 Task: Arrange a 45-minute real estate consultation.
Action: Mouse moved to (85, 108)
Screenshot: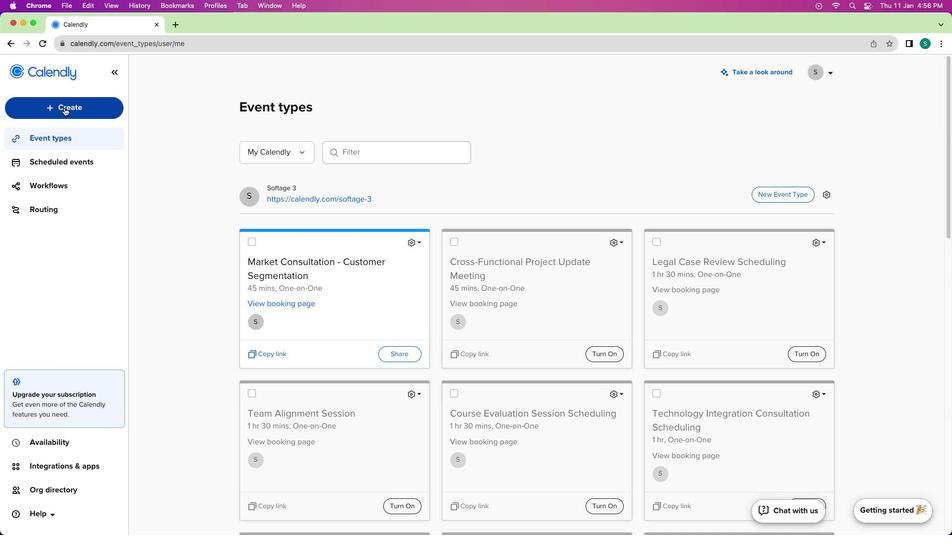 
Action: Mouse pressed left at (85, 108)
Screenshot: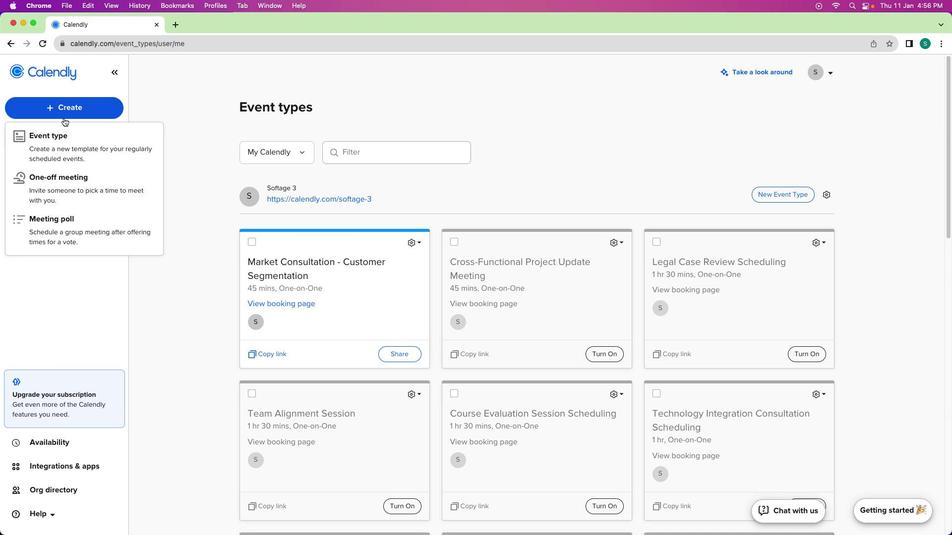 
Action: Mouse moved to (64, 108)
Screenshot: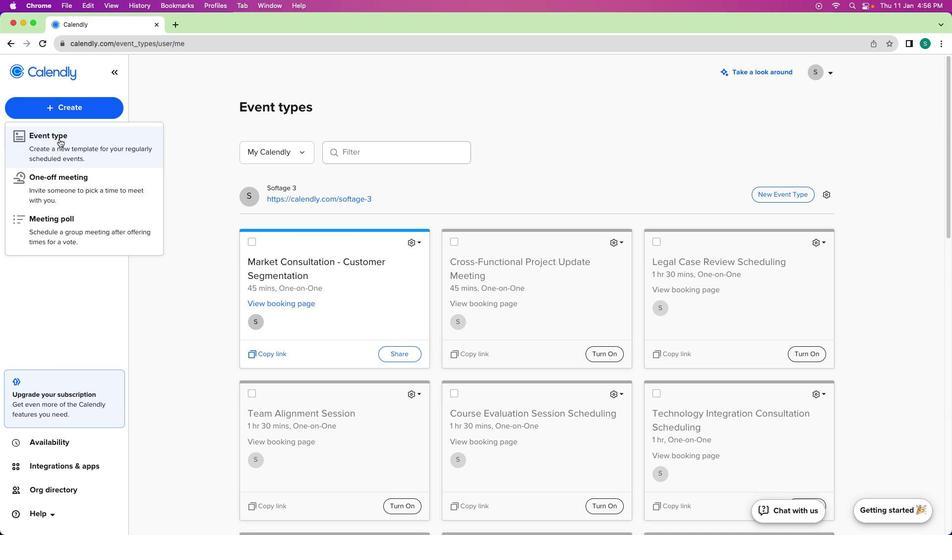 
Action: Mouse pressed left at (64, 108)
Screenshot: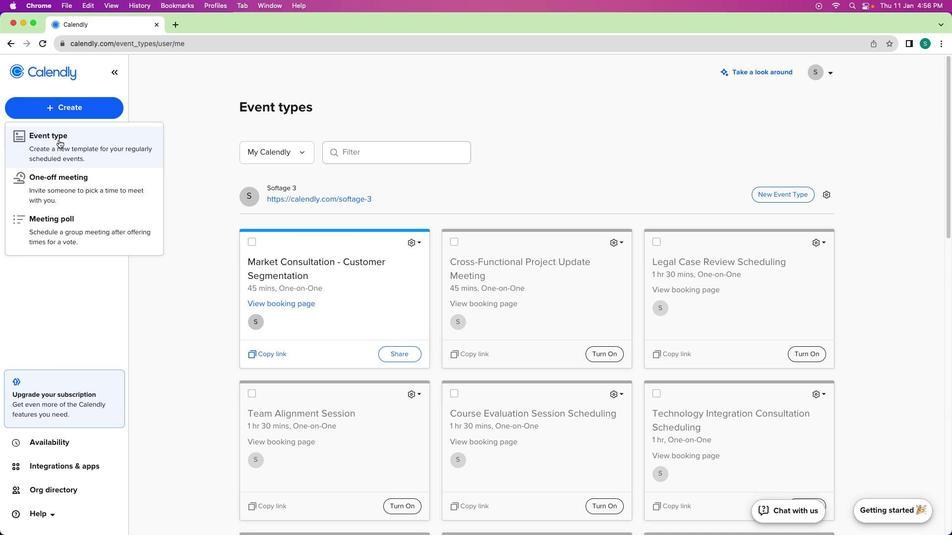 
Action: Mouse moved to (59, 140)
Screenshot: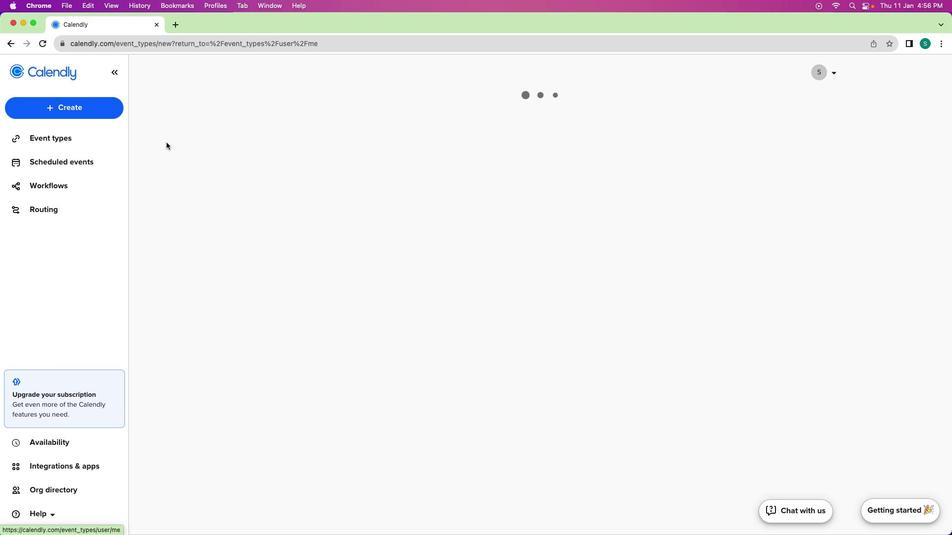 
Action: Mouse pressed left at (59, 140)
Screenshot: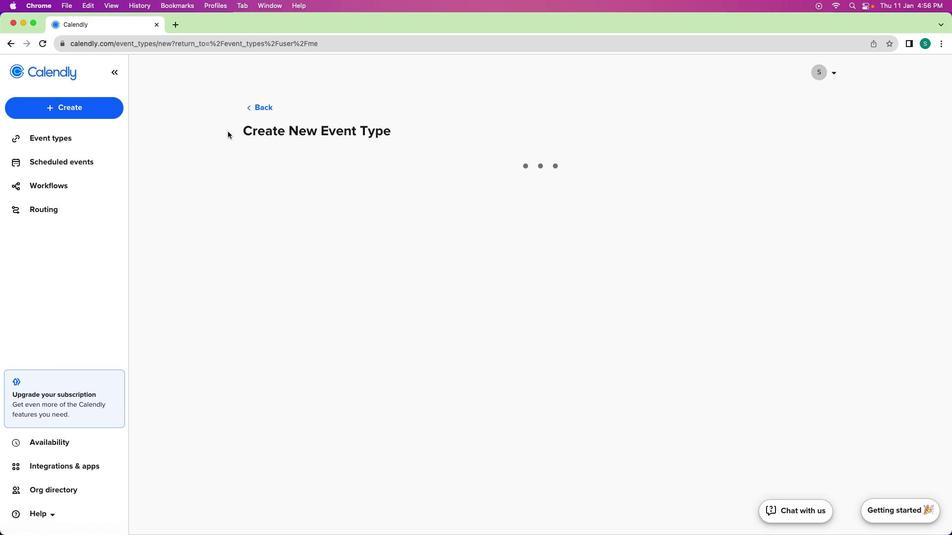 
Action: Mouse moved to (373, 208)
Screenshot: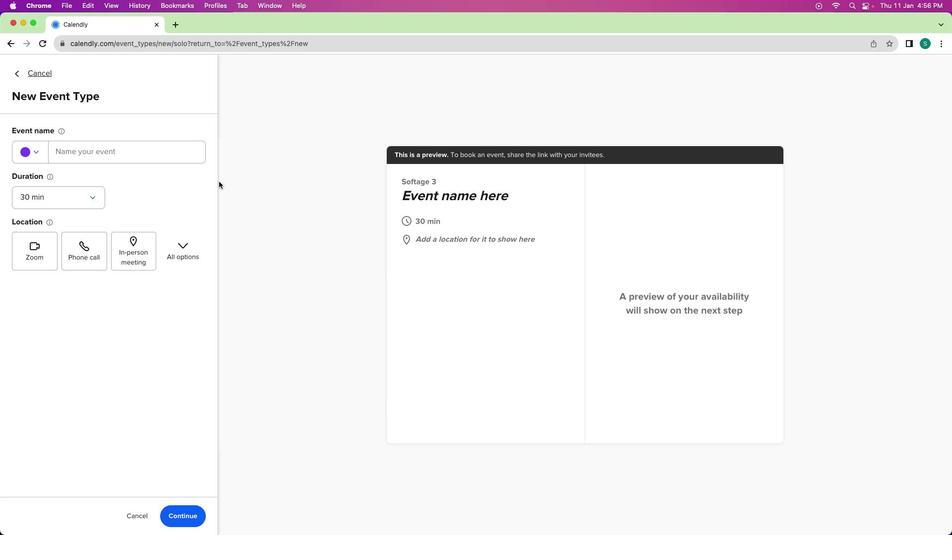 
Action: Mouse pressed left at (373, 208)
Screenshot: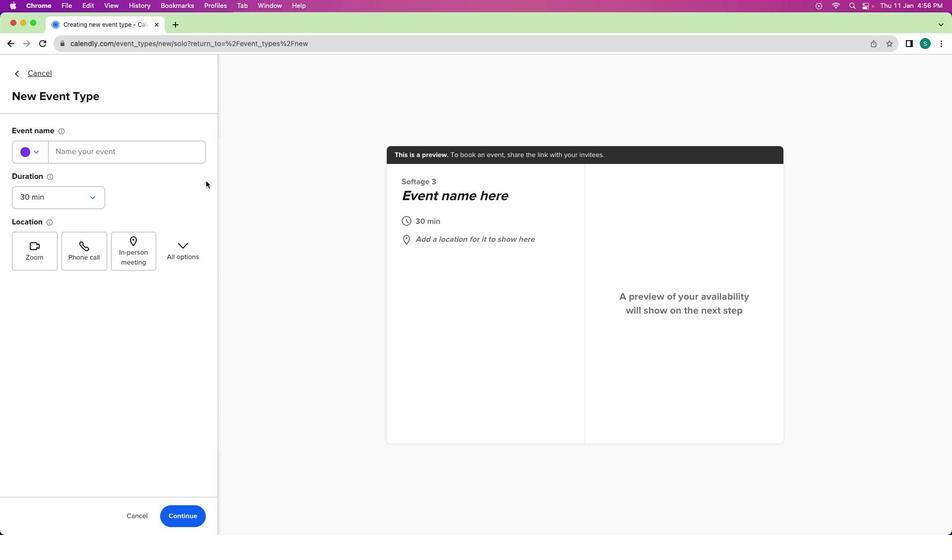 
Action: Mouse moved to (106, 152)
Screenshot: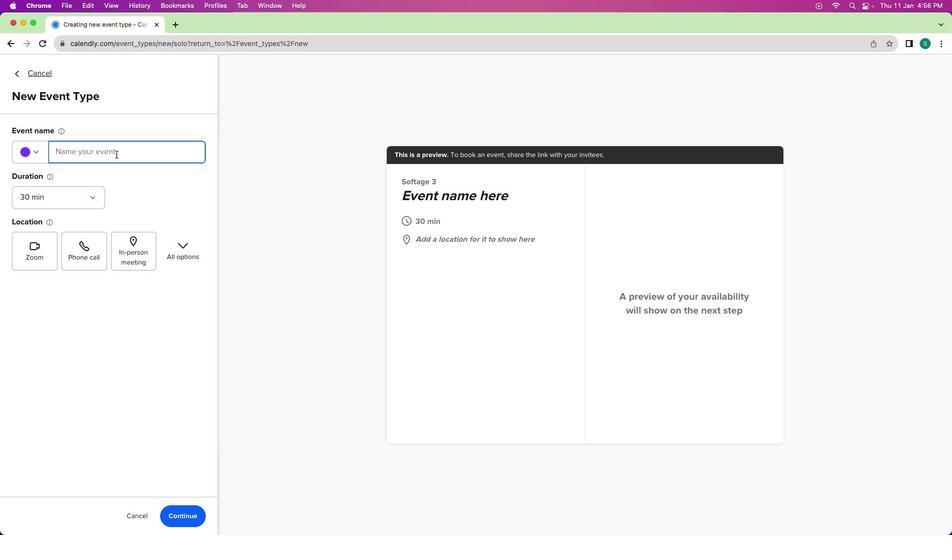 
Action: Mouse pressed left at (106, 152)
Screenshot: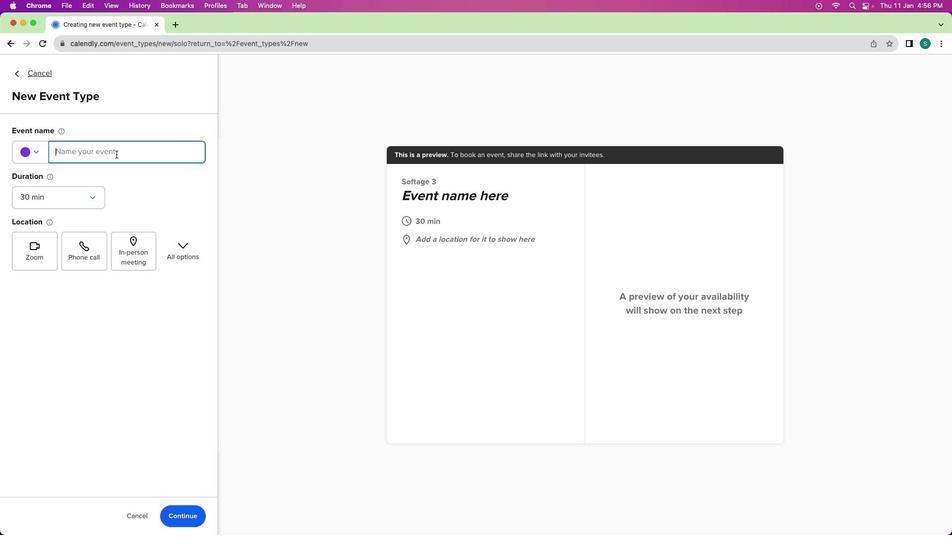 
Action: Mouse moved to (116, 154)
Screenshot: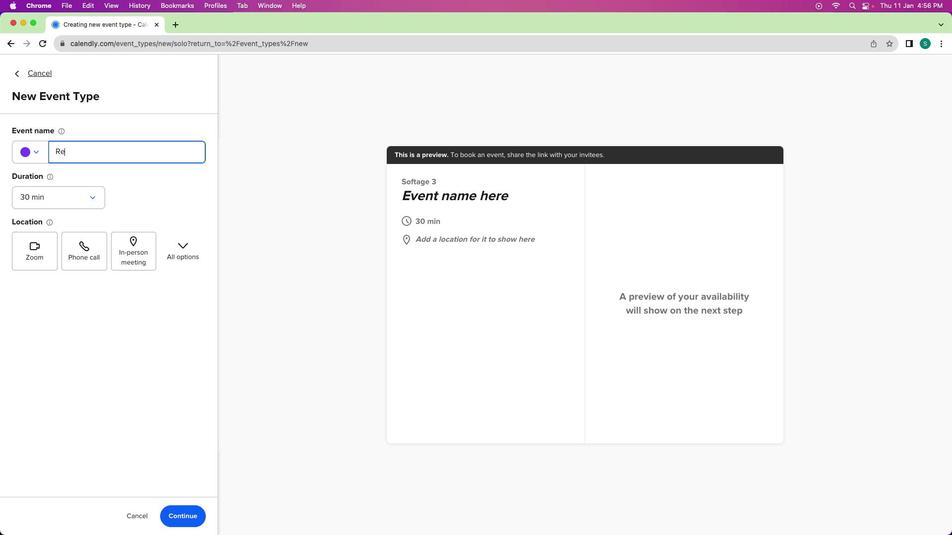 
Action: Key pressed Key.shift'R''e''a''l'Key.spaceKey.shift'E''s''t''a''t''e'Key.spaceKey.shift'C''o''n''s''u''l''a'Key.backspace't''a''t''i''o''n'Key.spaceKey.shift'S''c''h''e''d''u''l''i''n''g'
Screenshot: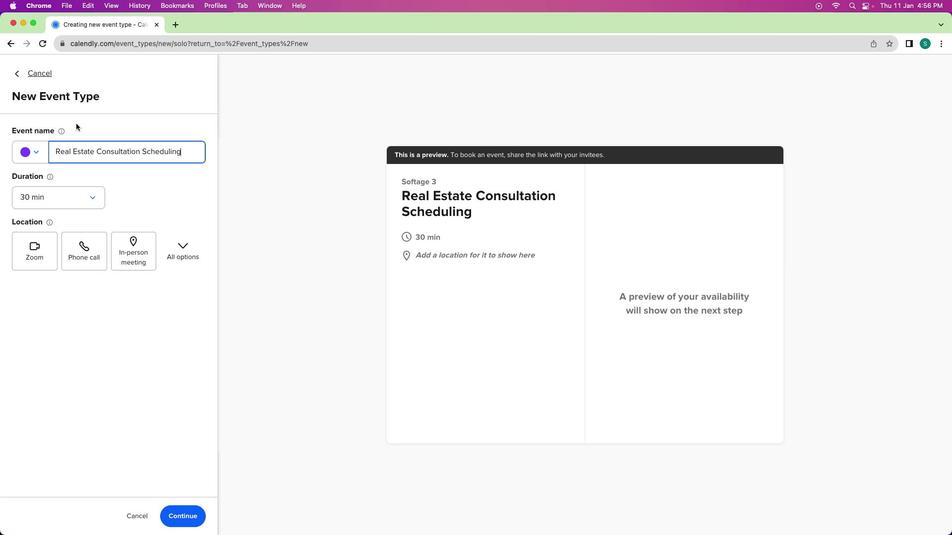 
Action: Mouse moved to (32, 154)
Screenshot: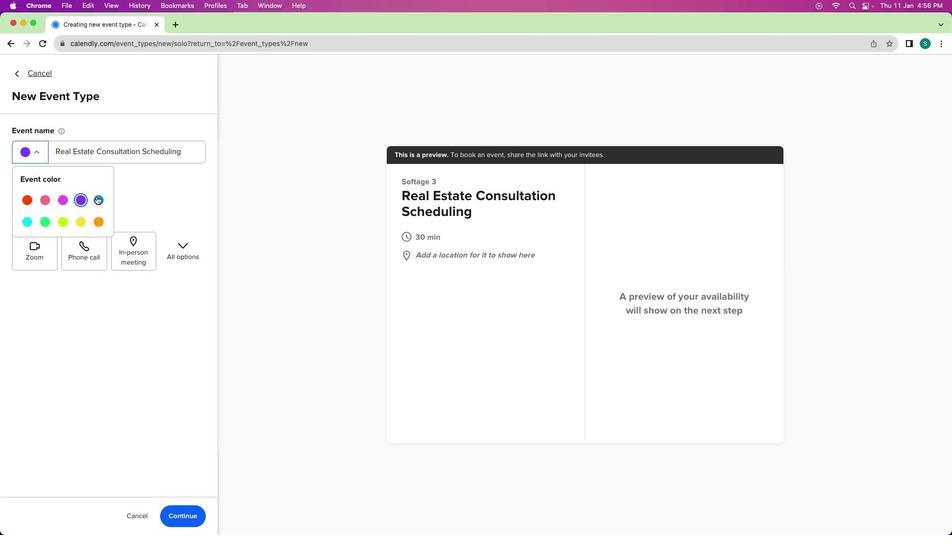 
Action: Mouse pressed left at (32, 154)
Screenshot: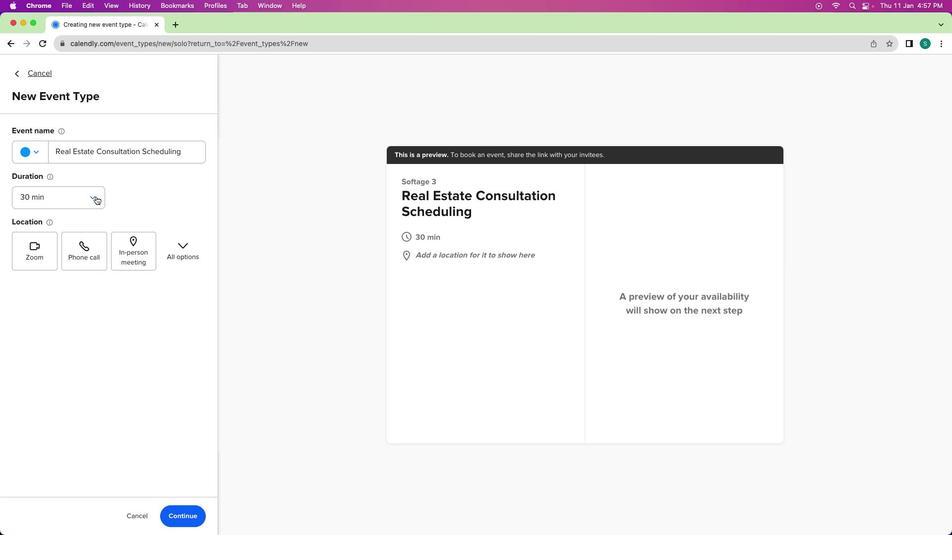
Action: Mouse moved to (96, 196)
Screenshot: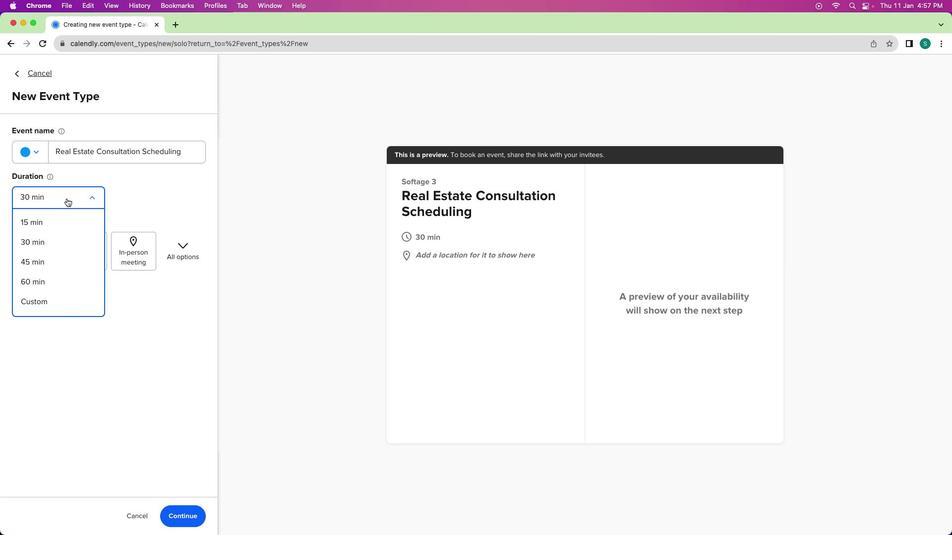 
Action: Mouse pressed left at (96, 196)
Screenshot: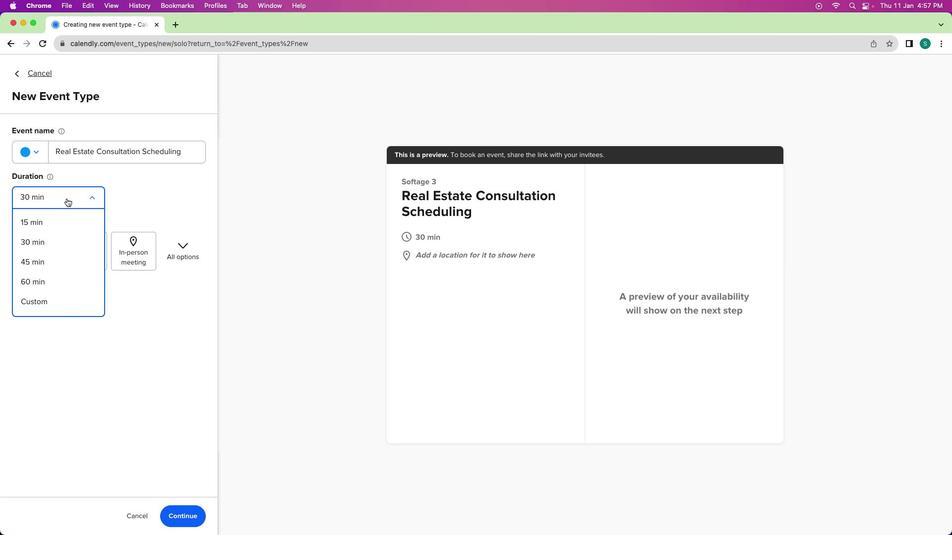 
Action: Mouse moved to (71, 197)
Screenshot: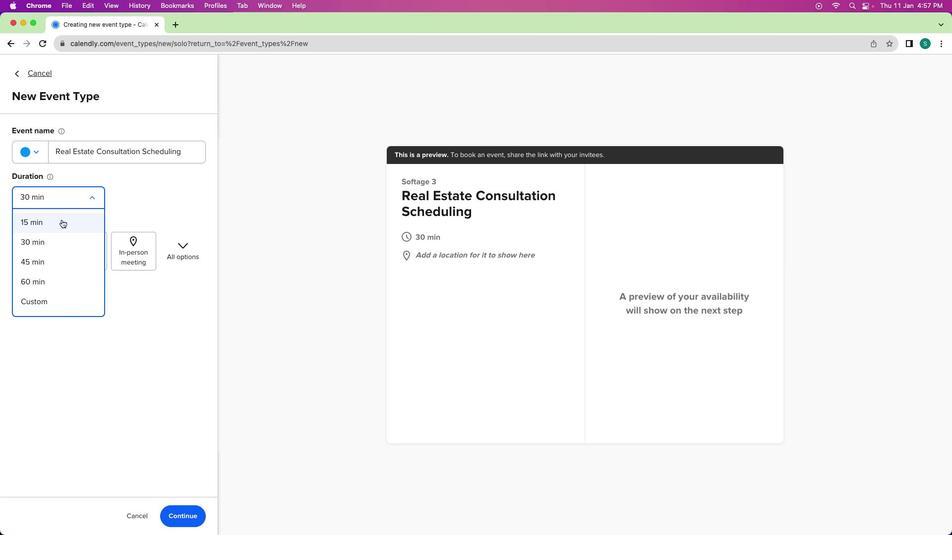
Action: Mouse pressed left at (71, 197)
Screenshot: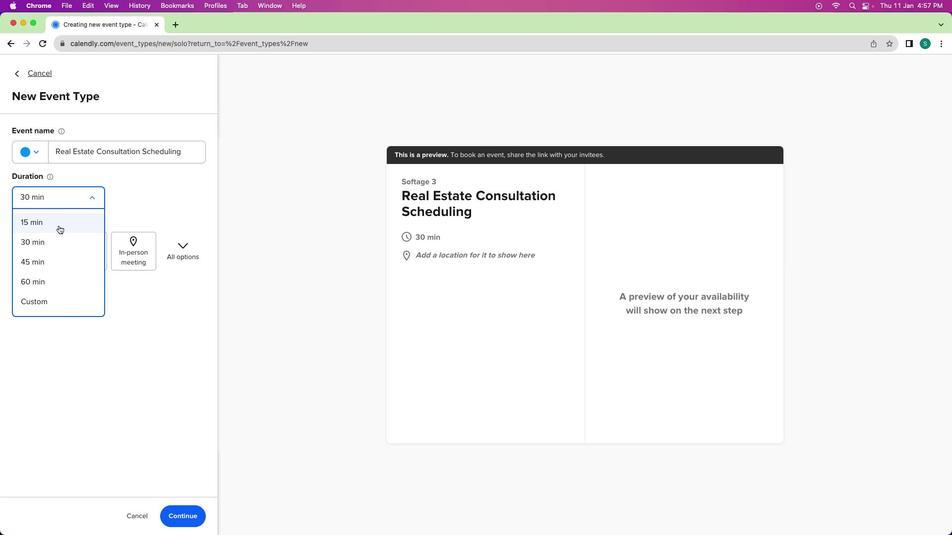 
Action: Mouse moved to (49, 263)
Screenshot: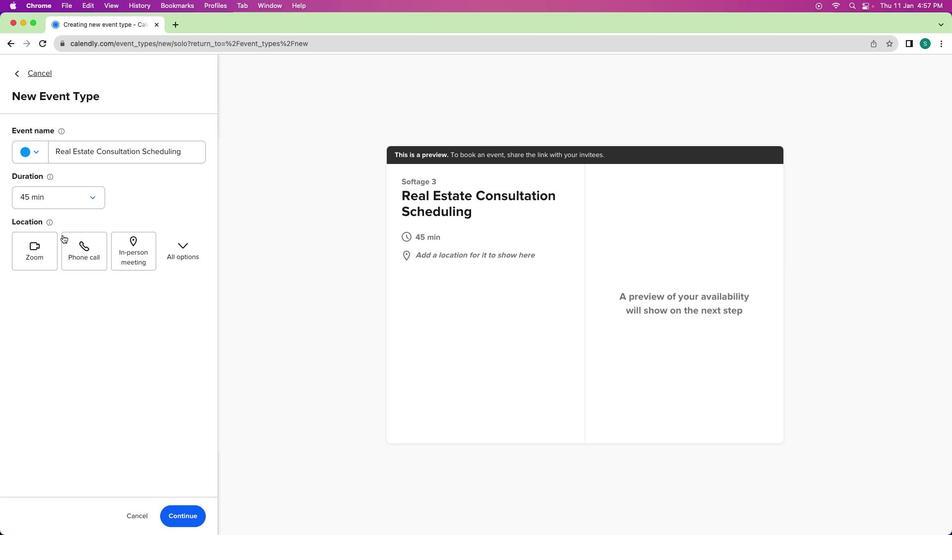 
Action: Mouse pressed left at (49, 263)
Screenshot: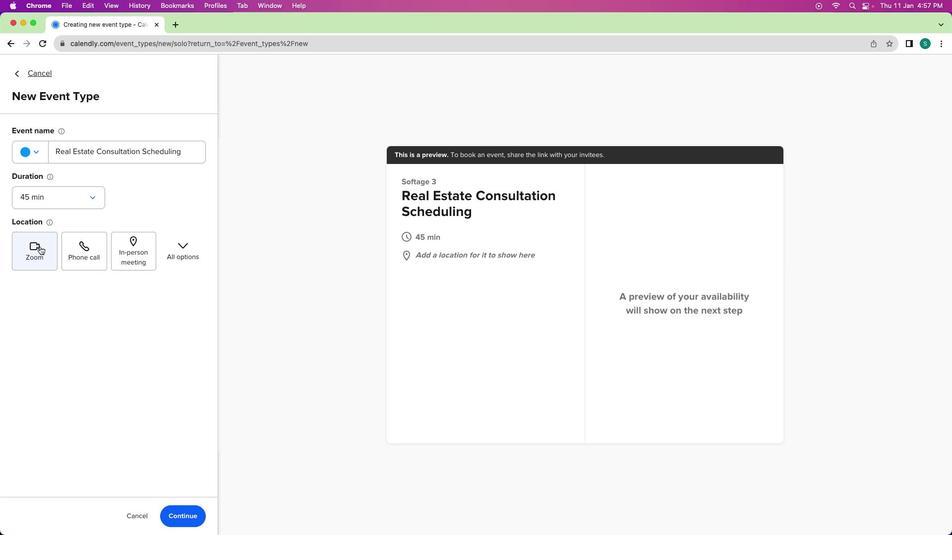 
Action: Mouse moved to (35, 252)
Screenshot: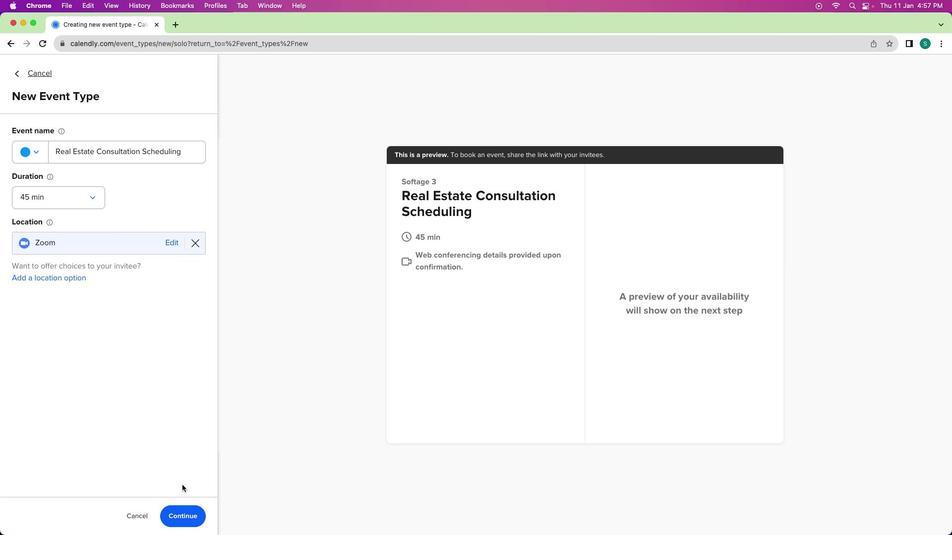 
Action: Mouse pressed left at (35, 252)
Screenshot: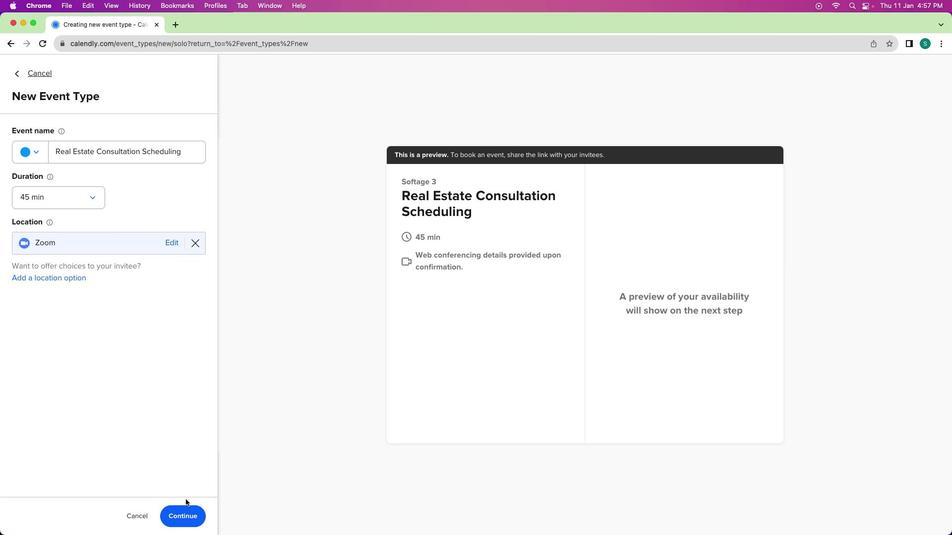 
Action: Mouse moved to (190, 511)
Screenshot: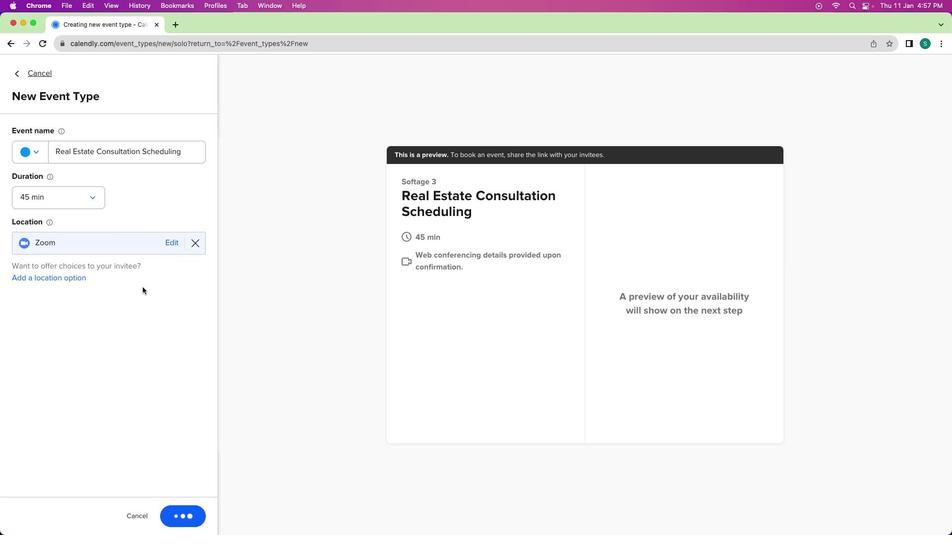 
Action: Mouse pressed left at (190, 511)
Screenshot: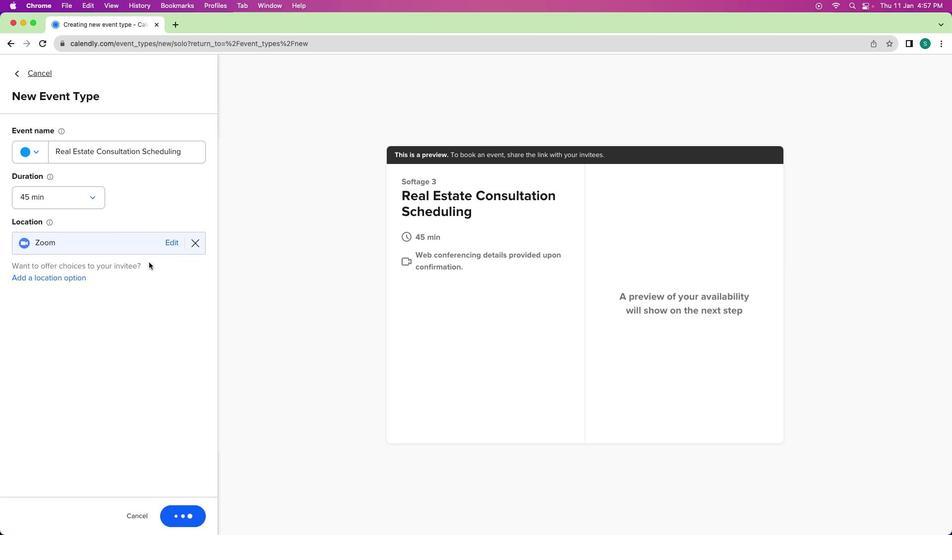 
Action: Mouse moved to (183, 186)
Screenshot: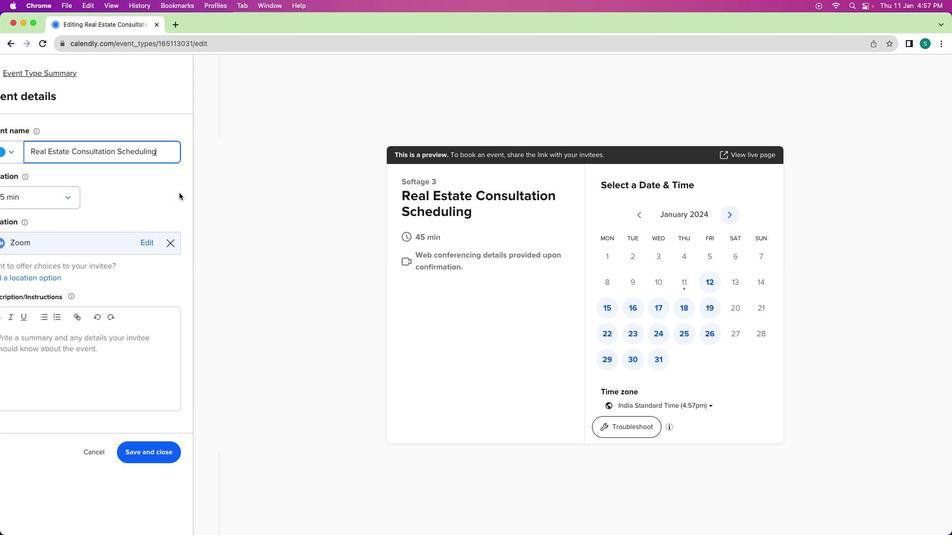 
Action: Mouse pressed left at (183, 186)
Screenshot: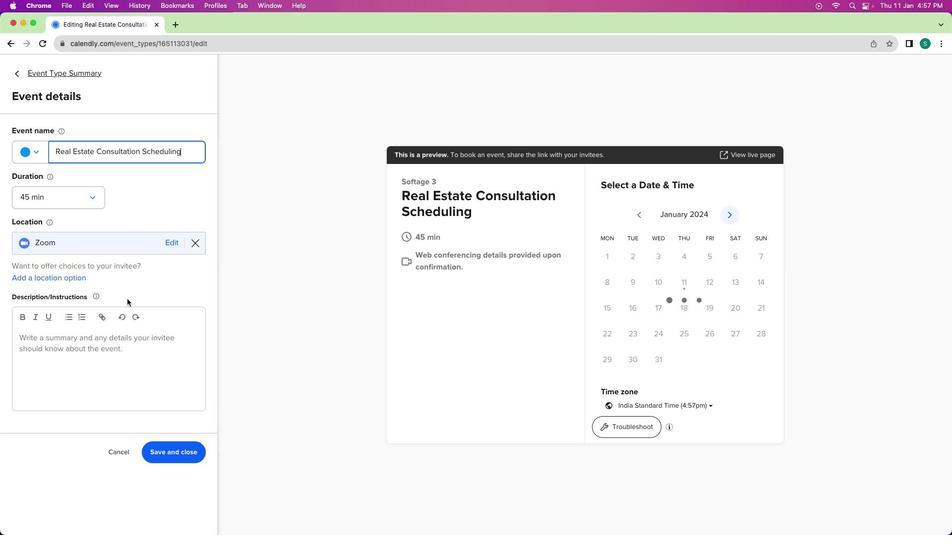 
Action: Mouse moved to (110, 349)
Screenshot: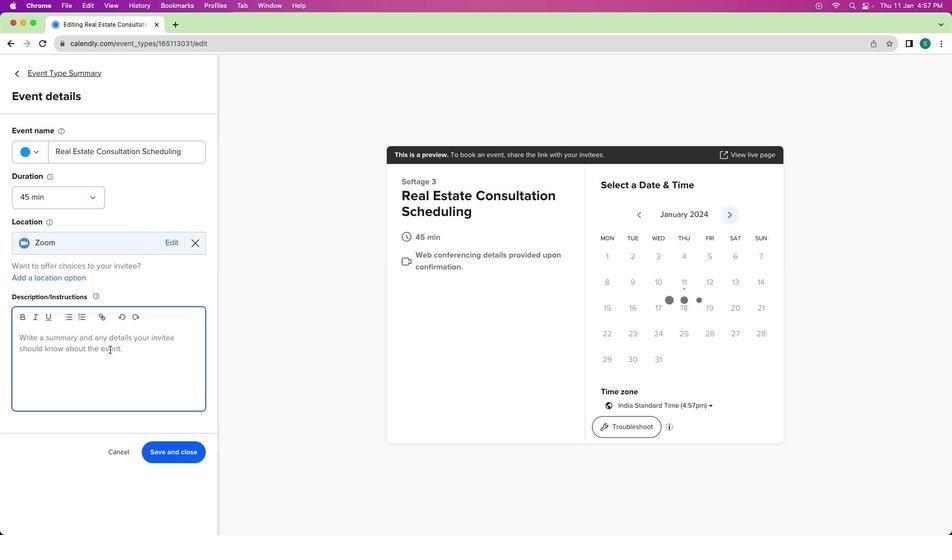 
Action: Mouse pressed left at (110, 349)
Screenshot: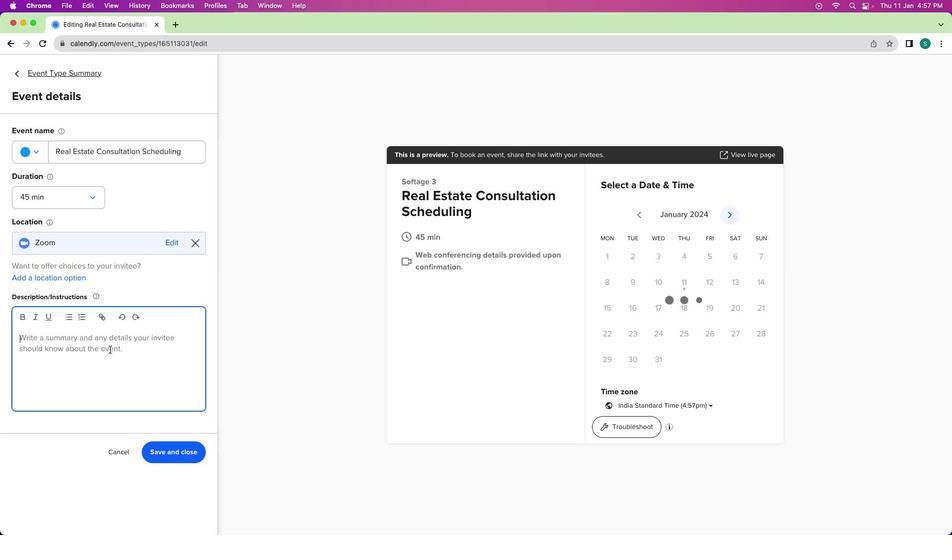 
Action: Mouse moved to (110, 349)
Screenshot: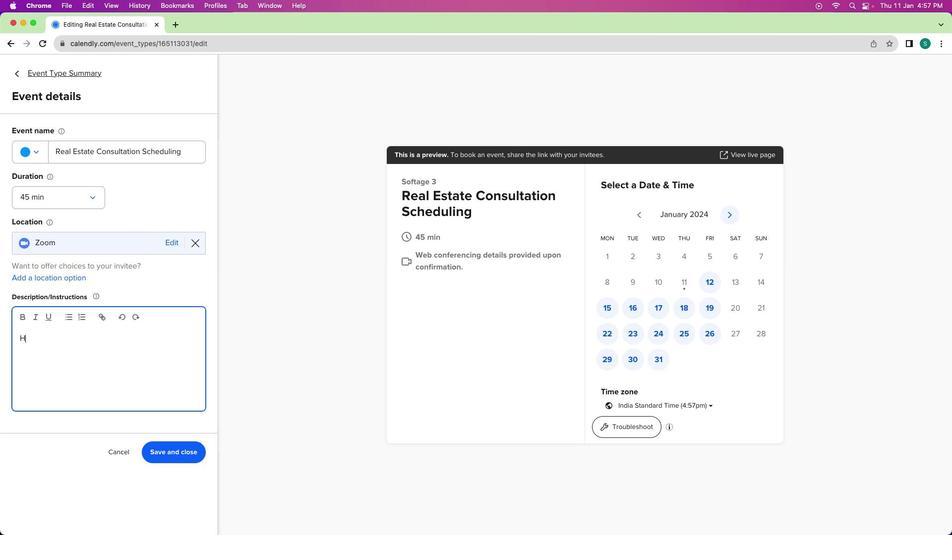 
Action: Key pressed Key.shift'H''i'Key.spaceKey.shift'M''a''r''k'','Key.enterKey.shift'L''s''t'Key.backspaceKey.backspace'e''t'';'Key.backspace"'"'s'Key.space'd''i''s''c''u''s''s'Key.space'y''o''u'Key.spaceKey.backspace'r'Key.space'r''e''a''l'Key.space'e''s''t''a''t''e'Key.space'a''n''d'Key.space's''t''r''a''t''e''g''i''e''s'Key.spaceKey.backspaceKey.shift_r'!'Key.spaceKey.shift'I'"'"'v''e'Key.space's''c''h''e''d''u''l''e''d'Key.space'a'Key.space'4''5''-''m''i''n''u''t''e'Key.space'c''o''n''s''u''l''t''a''t''i''o''n'Key.space't''o'Key.space'e''x''p''l''o''r''e'Key.space'o''p''p''o''r''t''u''n''i''t''i''e''s'Key.space'a''n''d'Key.space'a''d''d''r''e''s''s'Key.space'a''n''y'Key.space'q''u''e''s''t''i''o''n''s'Key.space'y''o''u'Key.space'm''a''y'Key.space'h''a''v''e''.'Key.enterKey.shift'L''o''o''k''i''n''g'Key.space'f''o''r''w''a''r''d'Key.space't''o'Key.space'o''u''r'Key.space'c''o''n''v''e''r''s''t''a'Key.backspace'a'Key.backspaceKey.backspace'a''t''u''i'Key.backspaceKey.backspace'i''o''n'Key.shift_r'~'Key.backspaceKey.shift_r'!'Key.enterKey.enterKey.shift'B''e''s''t'Key.space'r''e''g''a''r''d''s'Key.enterKey.shift'S''O''f''t'Key.shift'A'Key.backspaceKey.backspaceKey.backspaceKey.backspace'o''f''t'Key.shift'A''h''e'Key.backspaceKey.backspace'g''e'
Screenshot: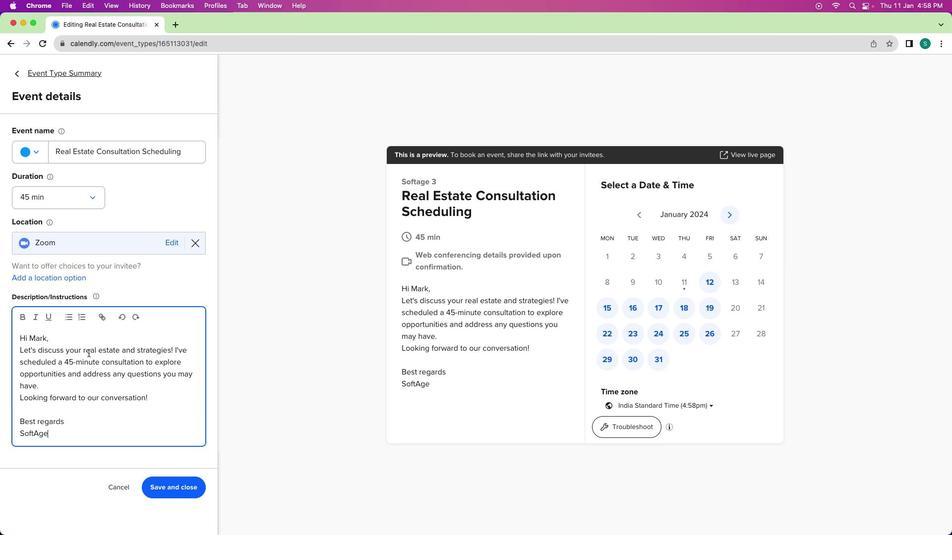 
Action: Mouse moved to (170, 484)
Screenshot: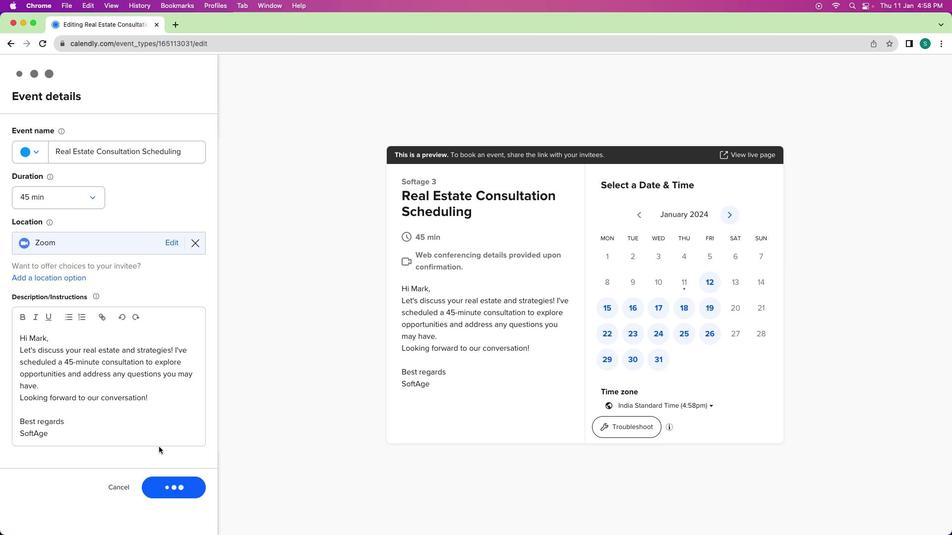 
Action: Mouse pressed left at (170, 484)
Screenshot: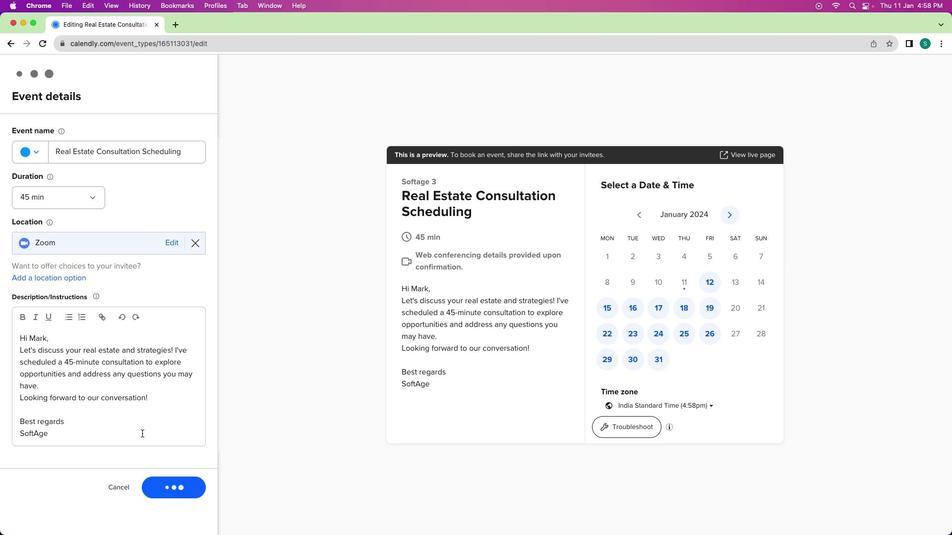 
Action: Mouse moved to (191, 312)
Screenshot: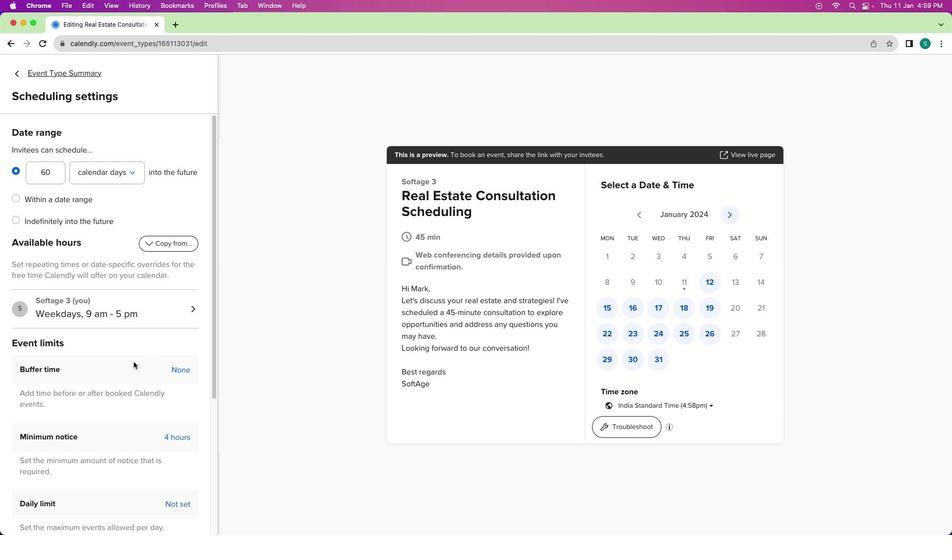 
Action: Mouse pressed left at (191, 312)
Screenshot: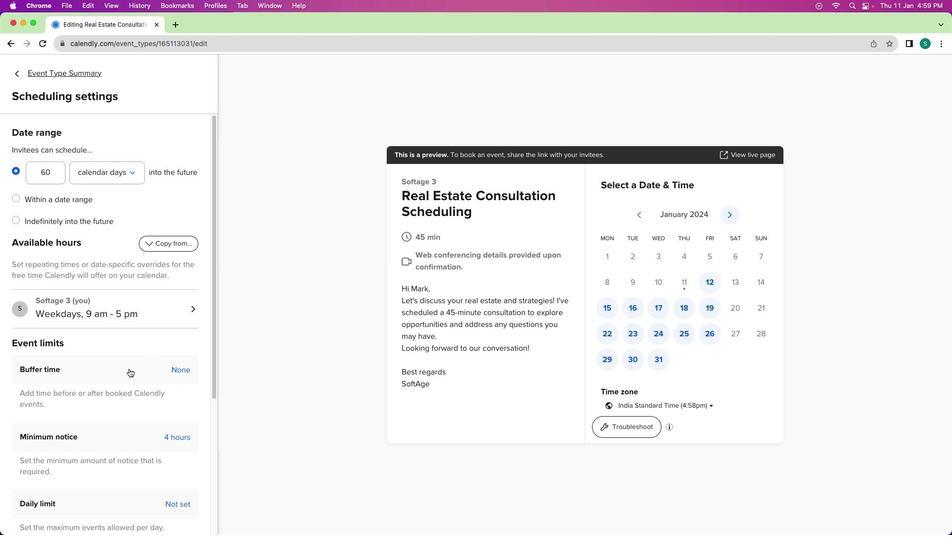 
Action: Mouse moved to (184, 369)
Screenshot: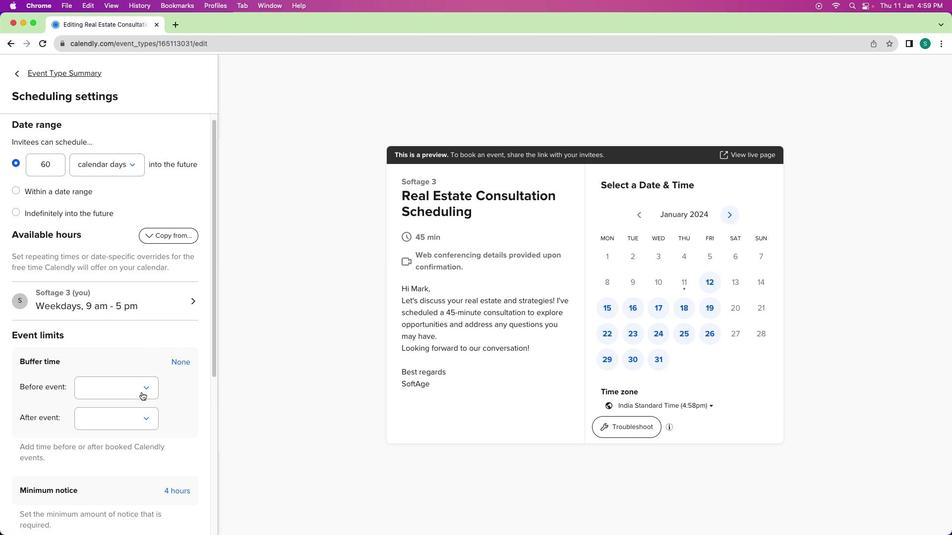 
Action: Mouse pressed left at (184, 369)
Screenshot: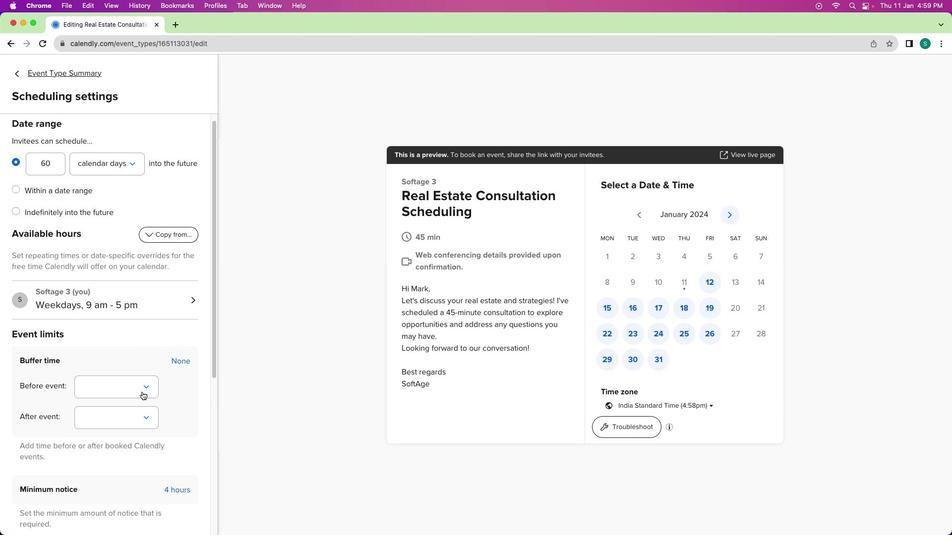
Action: Mouse moved to (139, 393)
Screenshot: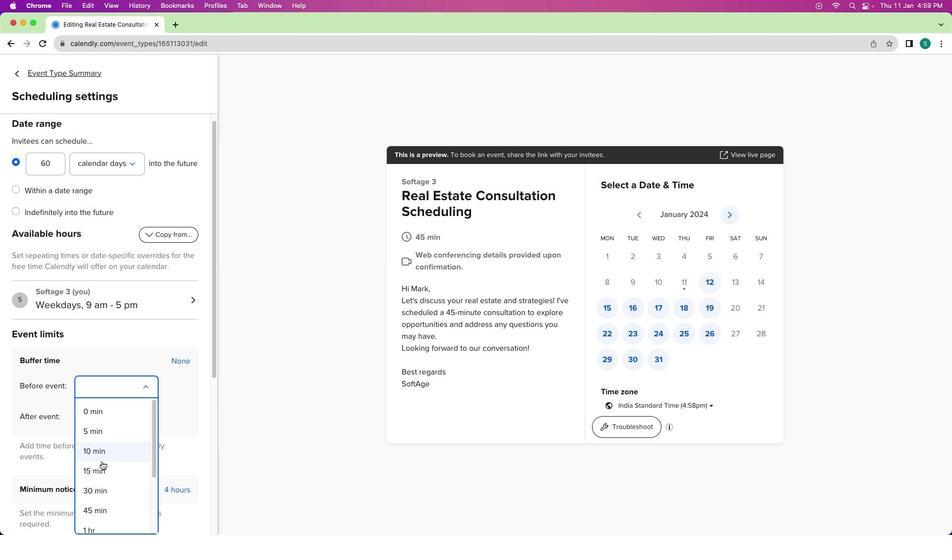 
Action: Mouse scrolled (139, 393) with delta (0, 0)
Screenshot: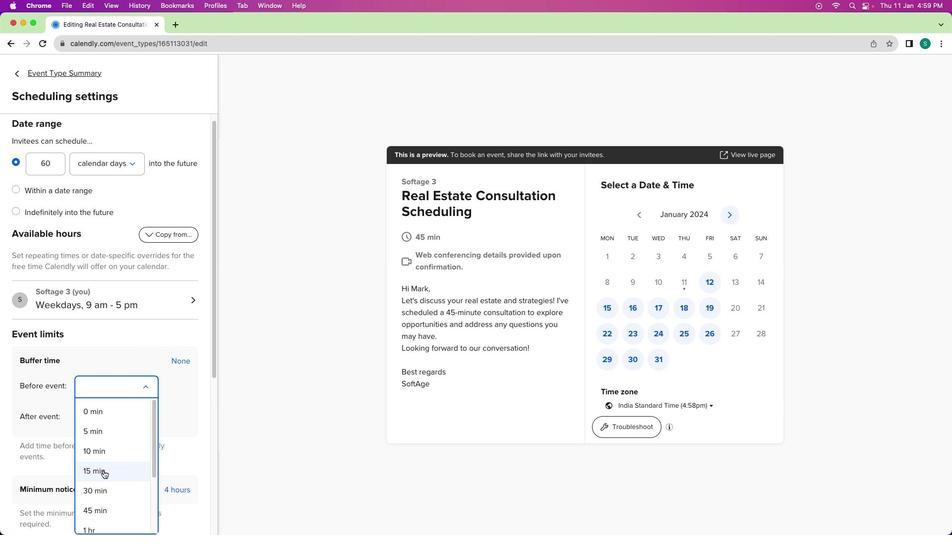 
Action: Mouse scrolled (139, 393) with delta (0, 0)
Screenshot: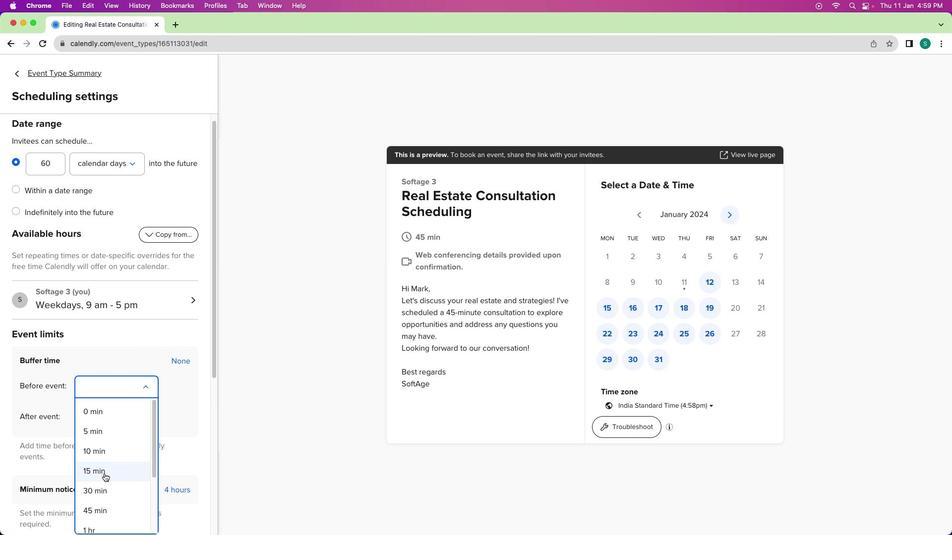 
Action: Mouse moved to (141, 391)
Screenshot: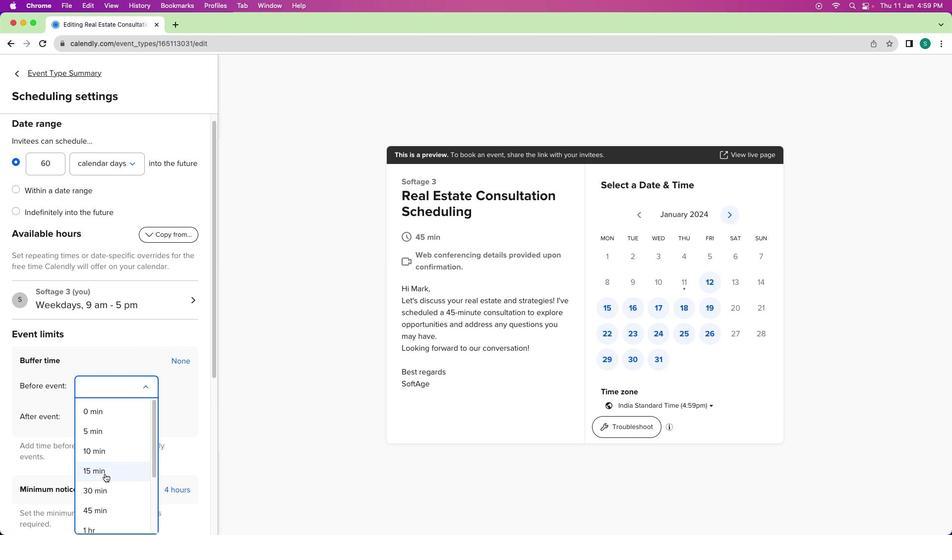 
Action: Mouse pressed left at (141, 391)
Screenshot: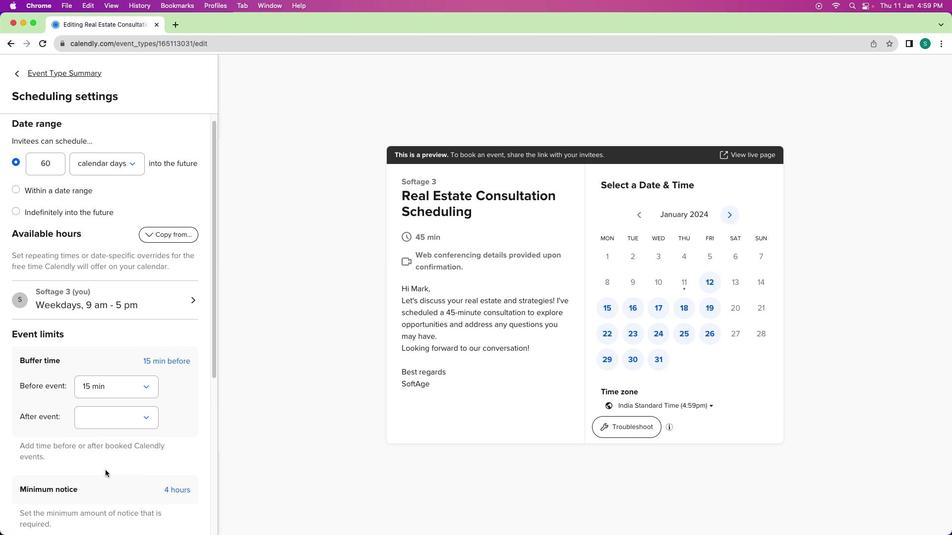 
Action: Mouse moved to (104, 474)
Screenshot: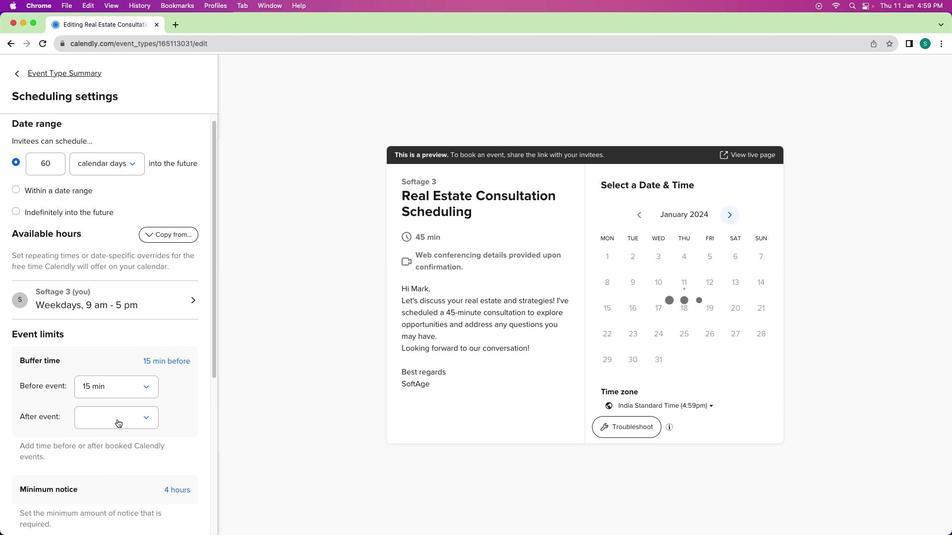 
Action: Mouse pressed left at (104, 474)
Screenshot: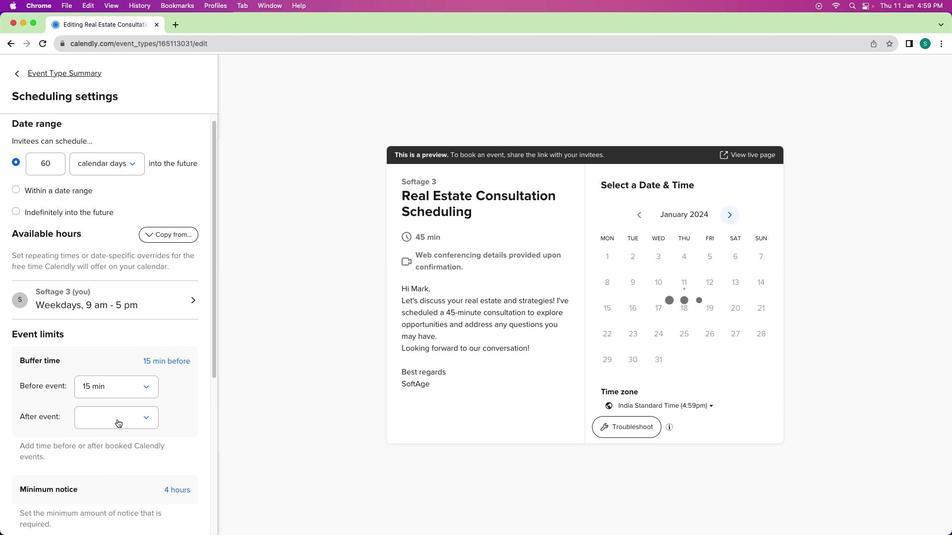 
Action: Mouse moved to (117, 419)
Screenshot: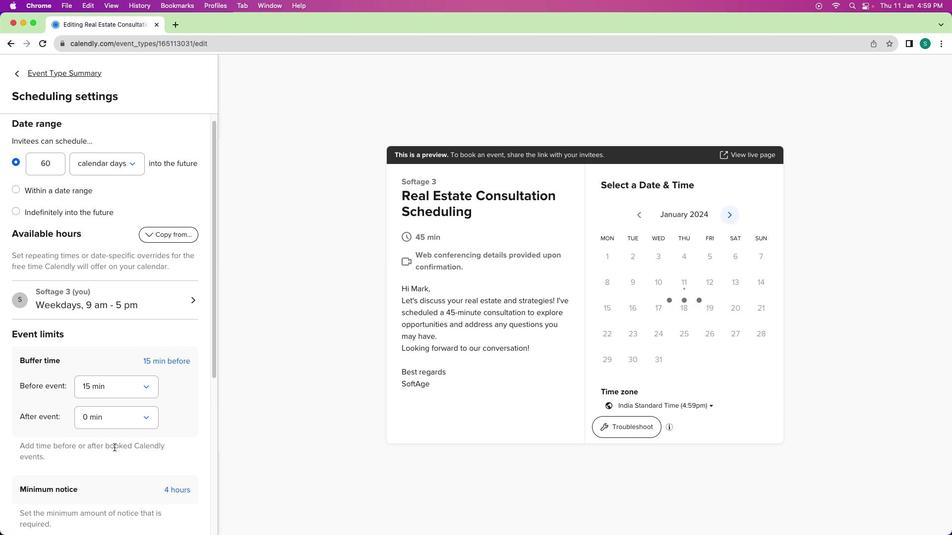
Action: Mouse pressed left at (117, 419)
Screenshot: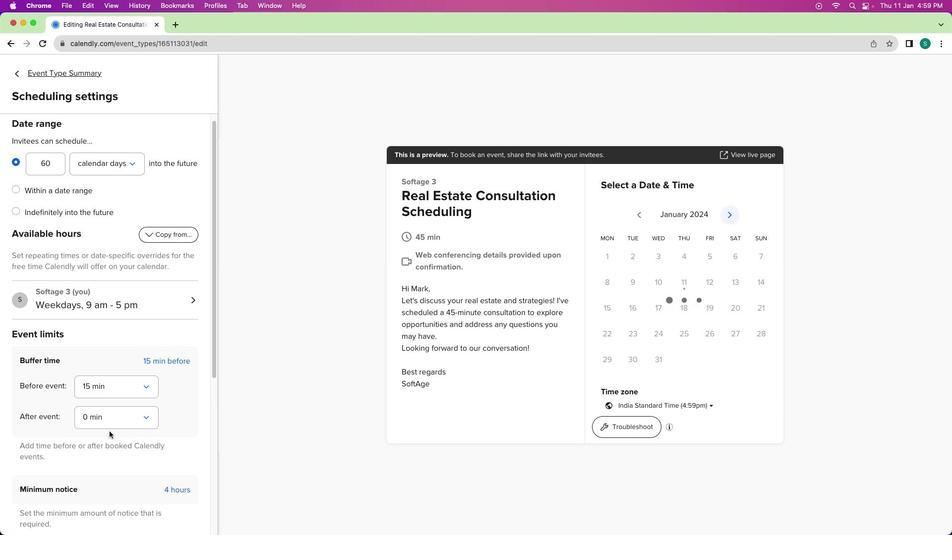 
Action: Mouse moved to (114, 448)
Screenshot: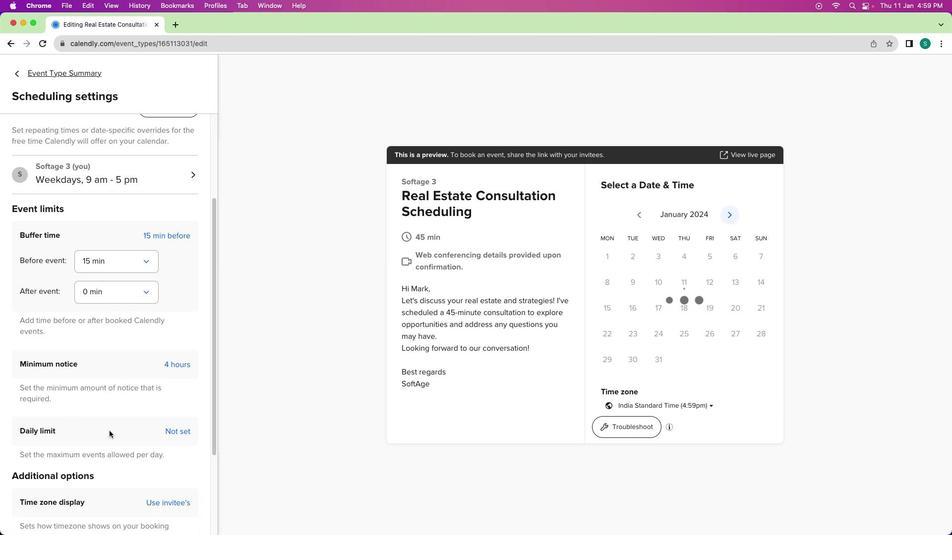 
Action: Mouse pressed left at (114, 448)
Screenshot: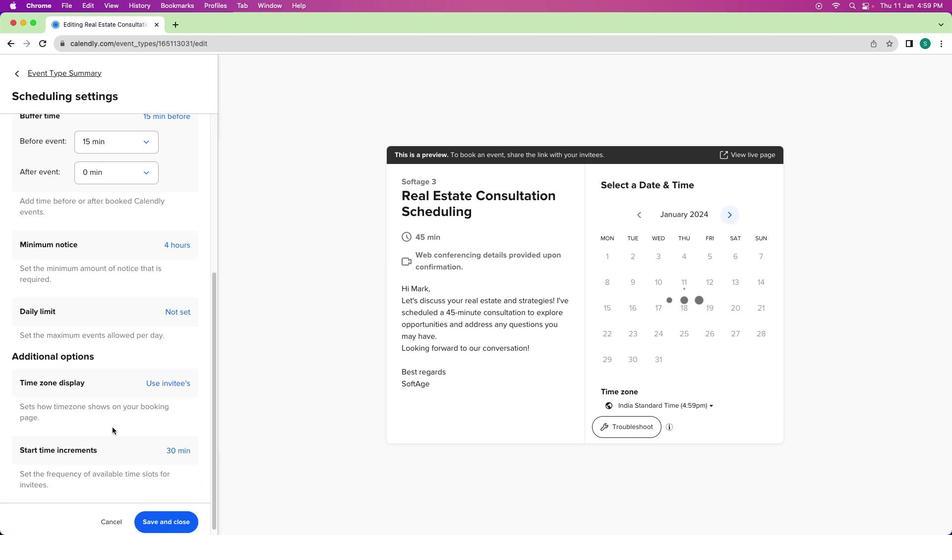 
Action: Mouse moved to (110, 431)
Screenshot: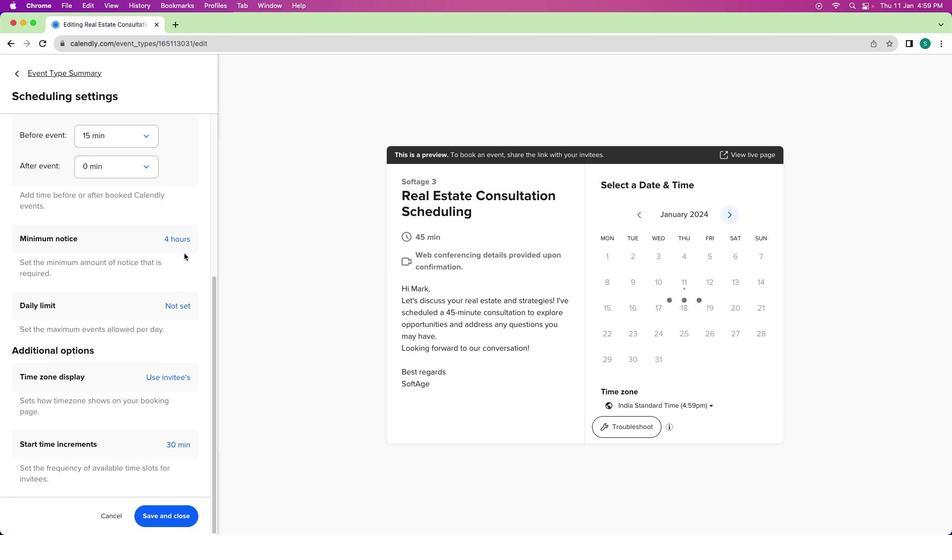 
Action: Mouse scrolled (110, 431) with delta (0, 0)
Screenshot: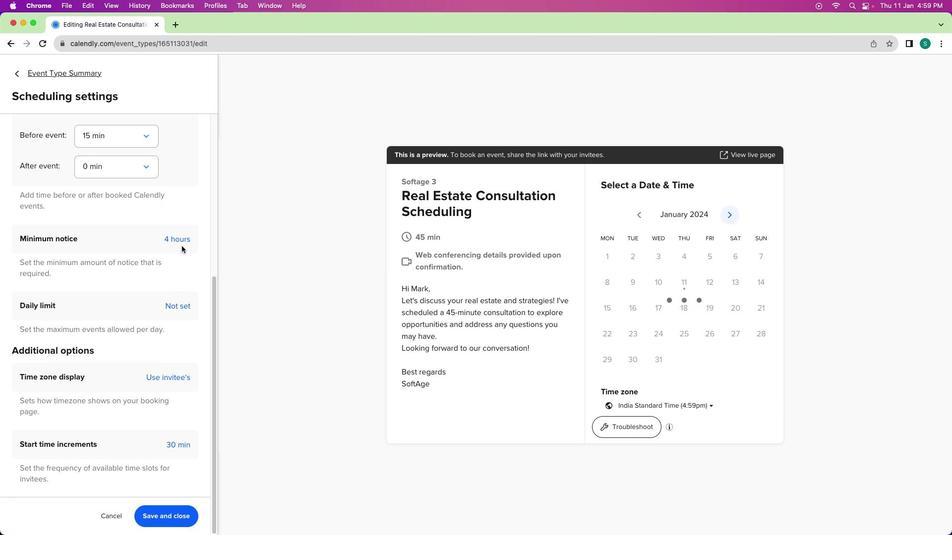
Action: Mouse moved to (109, 431)
Screenshot: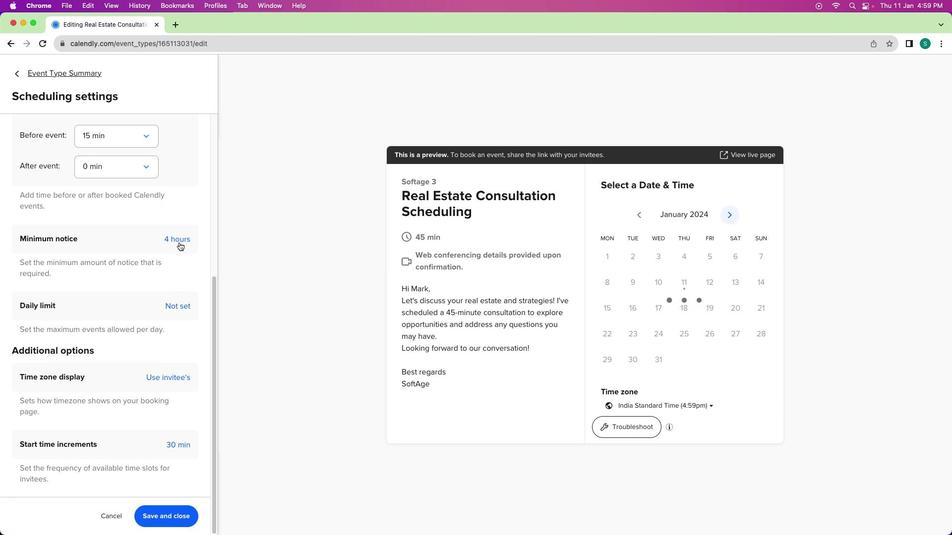 
Action: Mouse scrolled (109, 431) with delta (0, 0)
Screenshot: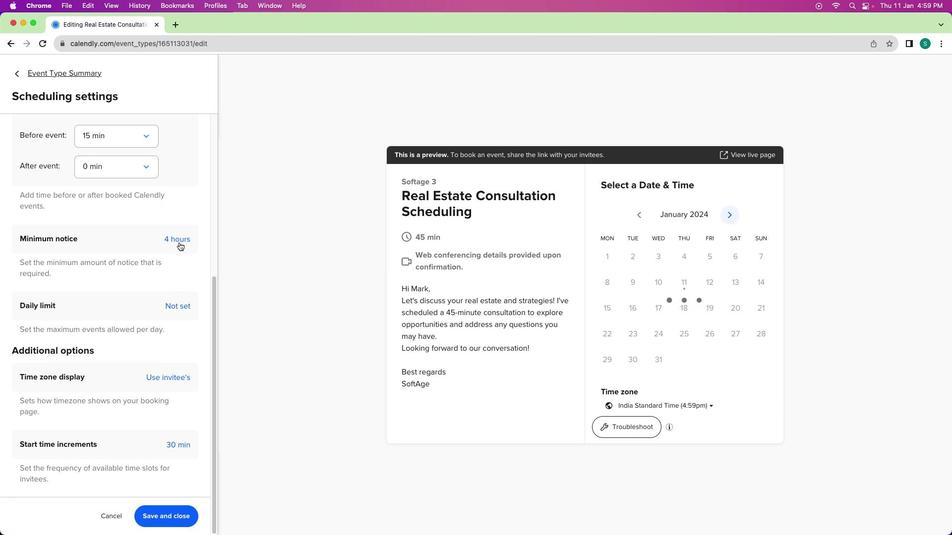 
Action: Mouse moved to (109, 432)
Screenshot: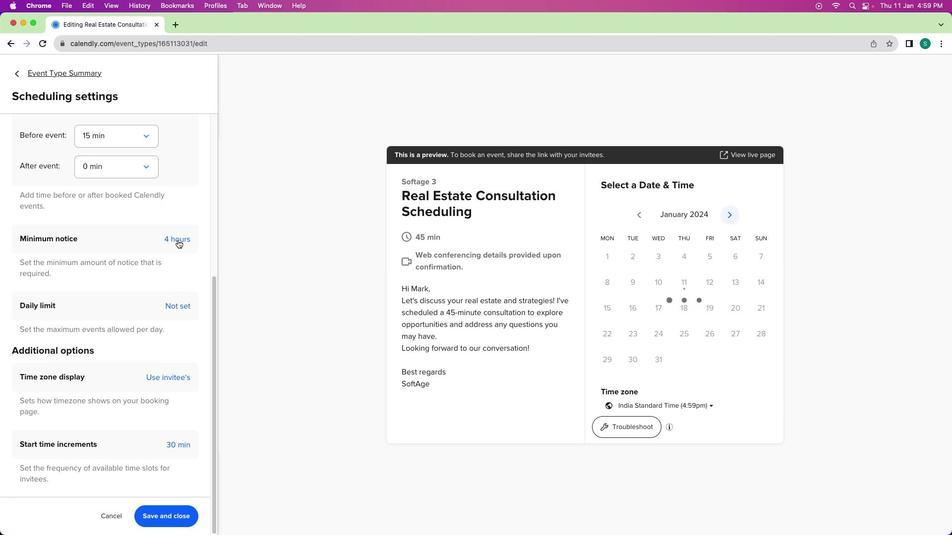 
Action: Mouse scrolled (109, 432) with delta (0, -1)
Screenshot: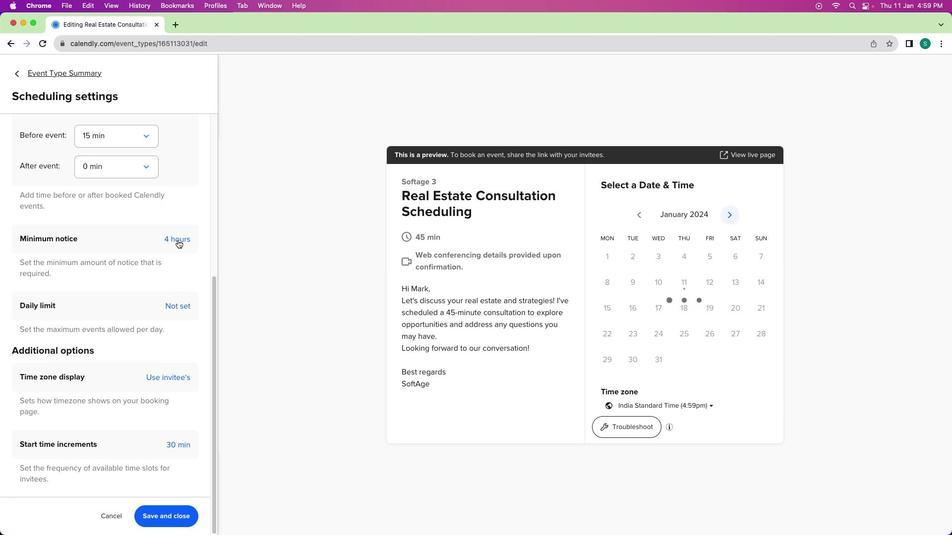 
Action: Mouse scrolled (109, 432) with delta (0, 0)
Screenshot: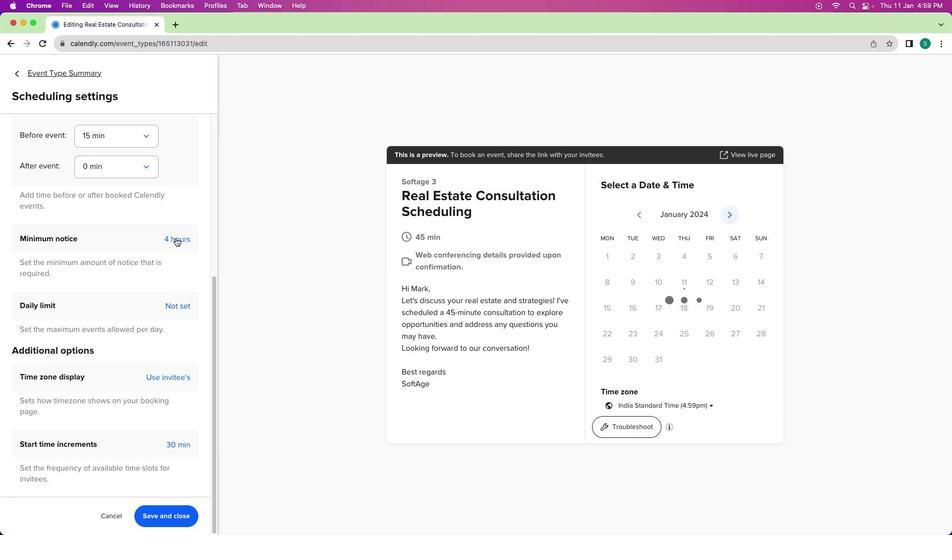
Action: Mouse scrolled (109, 432) with delta (0, 0)
Screenshot: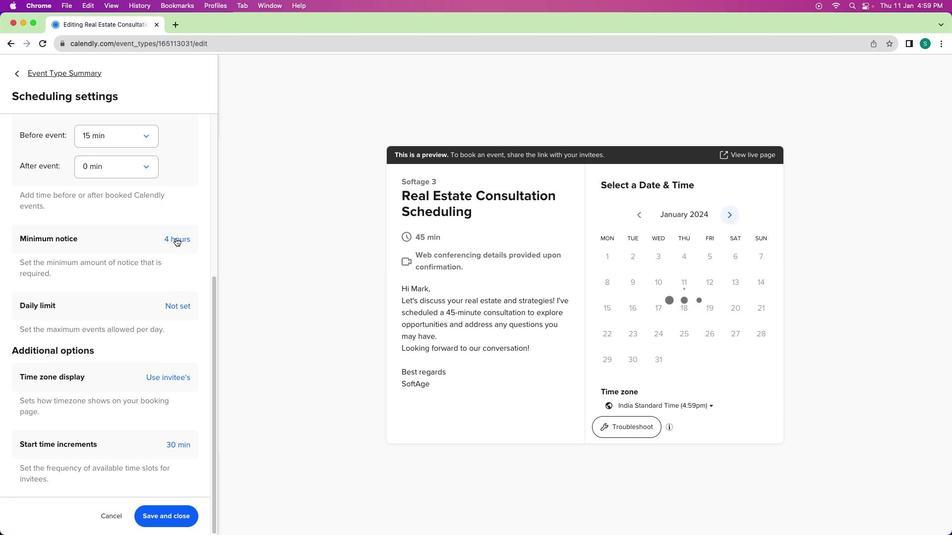 
Action: Mouse scrolled (109, 432) with delta (0, -1)
Screenshot: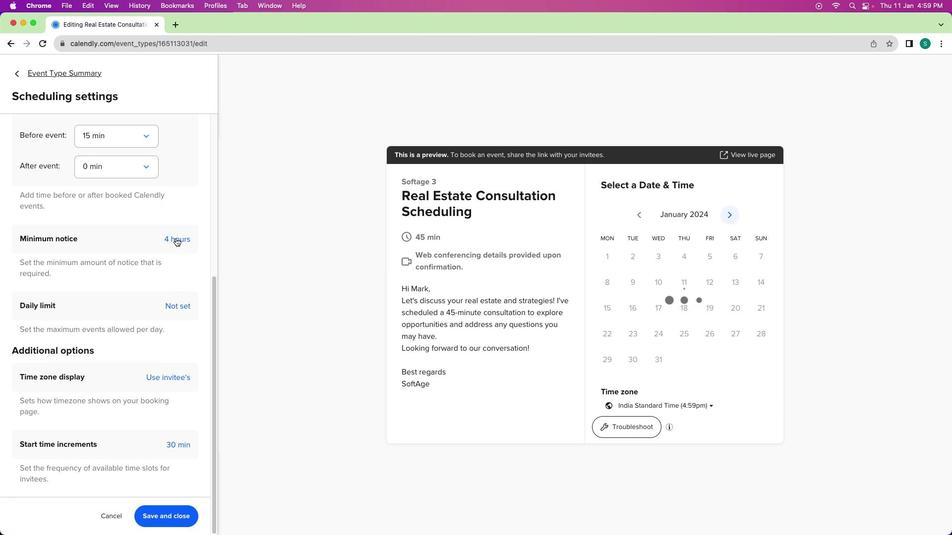 
Action: Mouse scrolled (109, 432) with delta (0, -1)
Screenshot: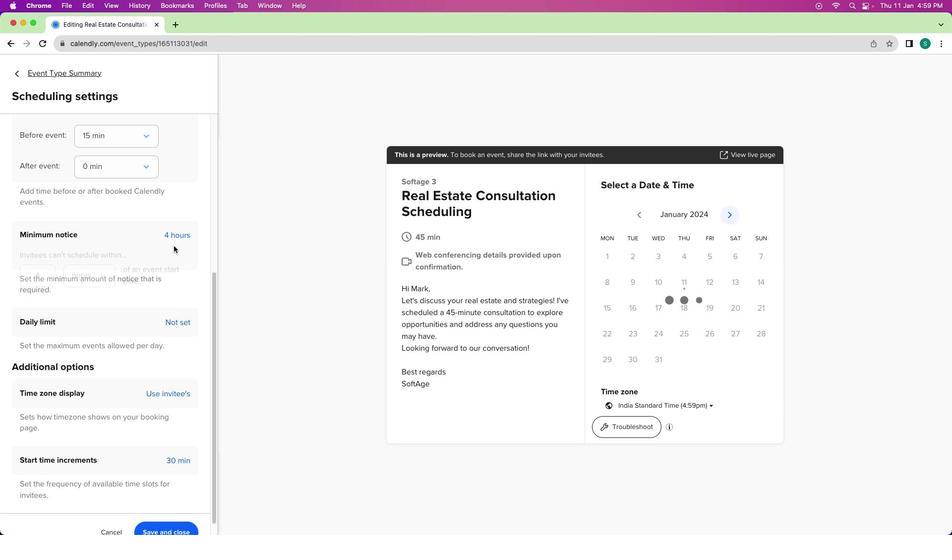 
Action: Mouse moved to (175, 238)
Screenshot: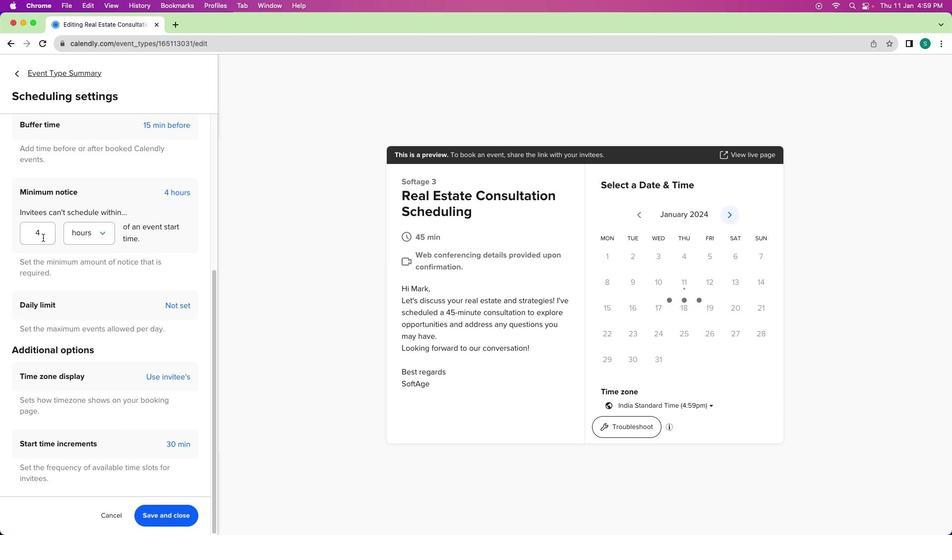 
Action: Mouse pressed left at (175, 238)
Screenshot: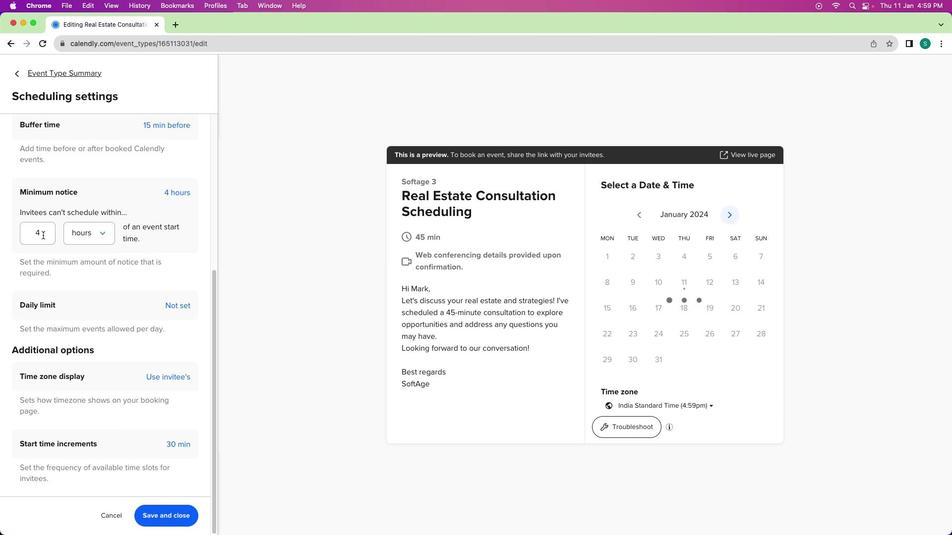 
Action: Mouse moved to (43, 235)
Screenshot: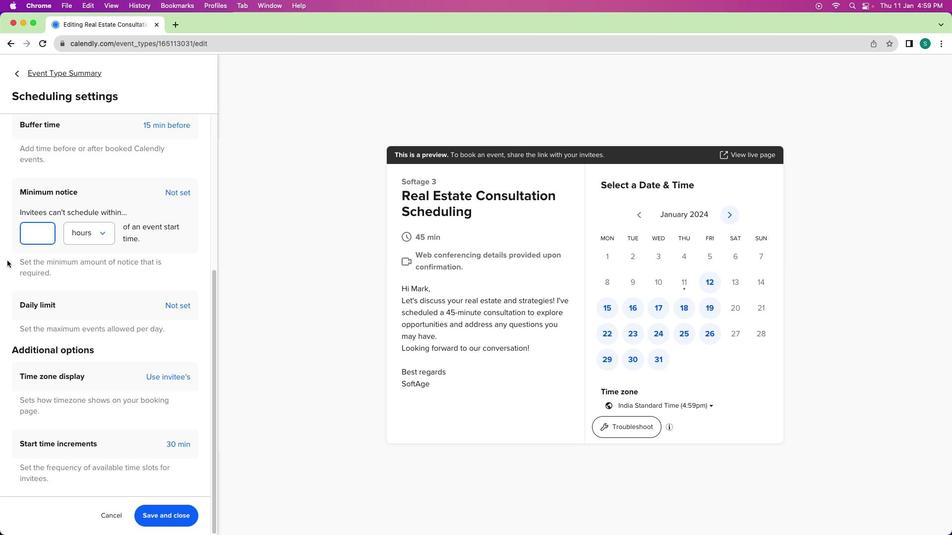 
Action: Mouse pressed left at (43, 235)
Screenshot: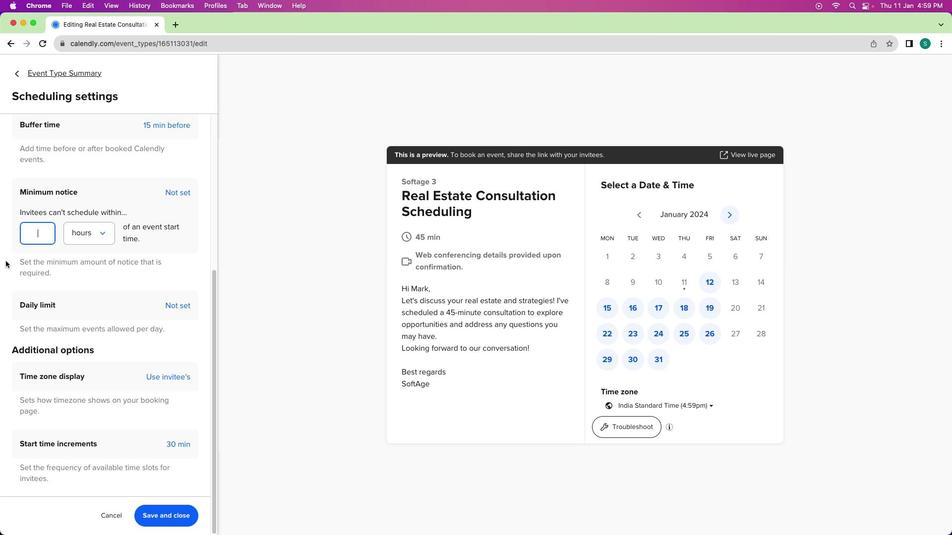 
Action: Mouse moved to (15, 254)
Screenshot: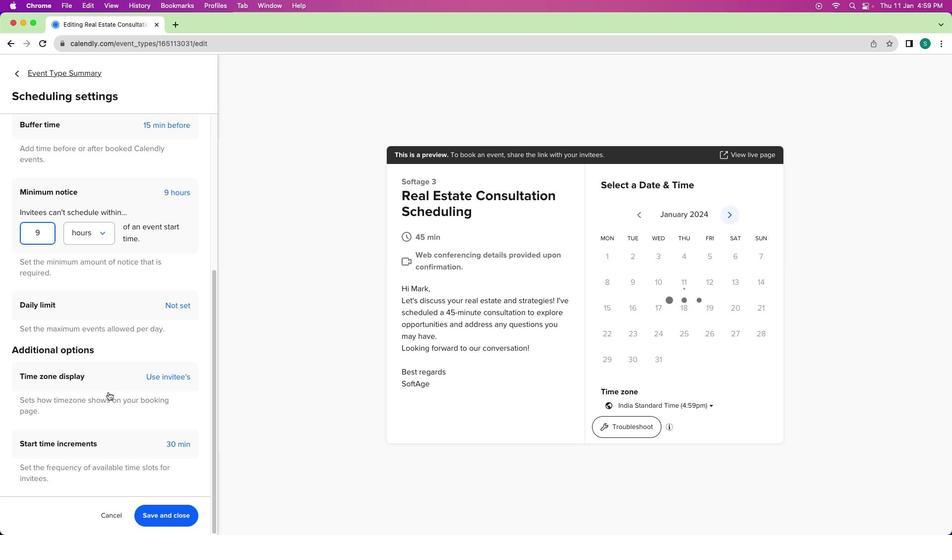 
Action: Key pressed Key.backspace
Screenshot: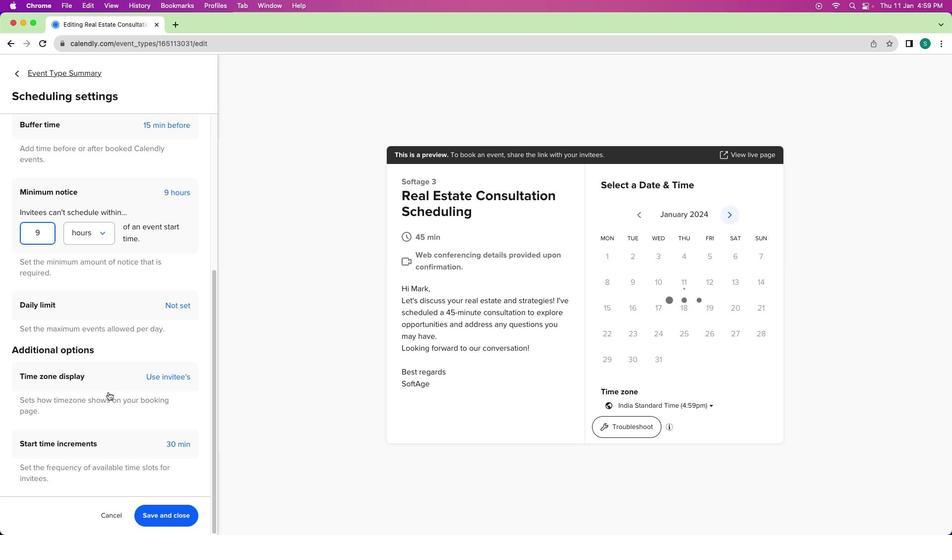 
Action: Mouse moved to (5, 261)
Screenshot: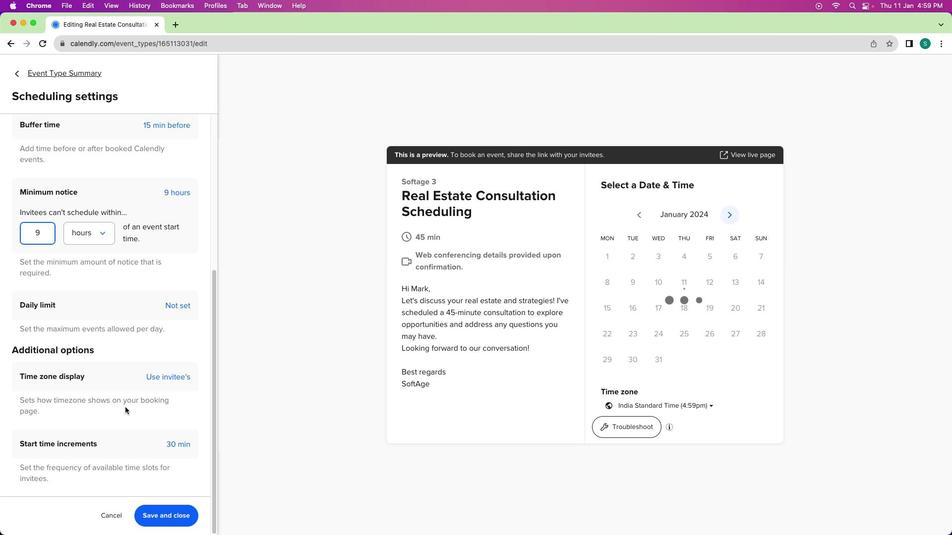 
Action: Key pressed '9'
Screenshot: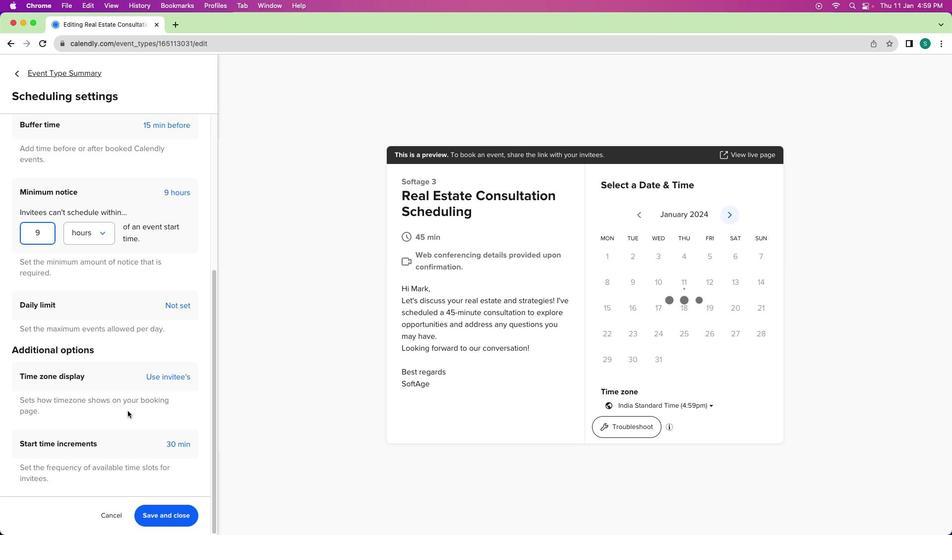 
Action: Mouse moved to (126, 410)
Screenshot: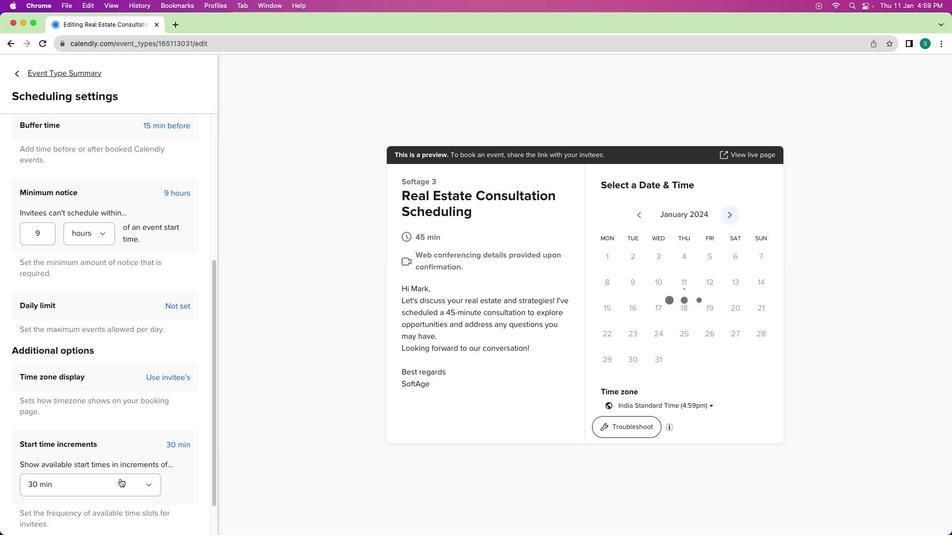 
Action: Mouse scrolled (126, 410) with delta (0, 0)
Screenshot: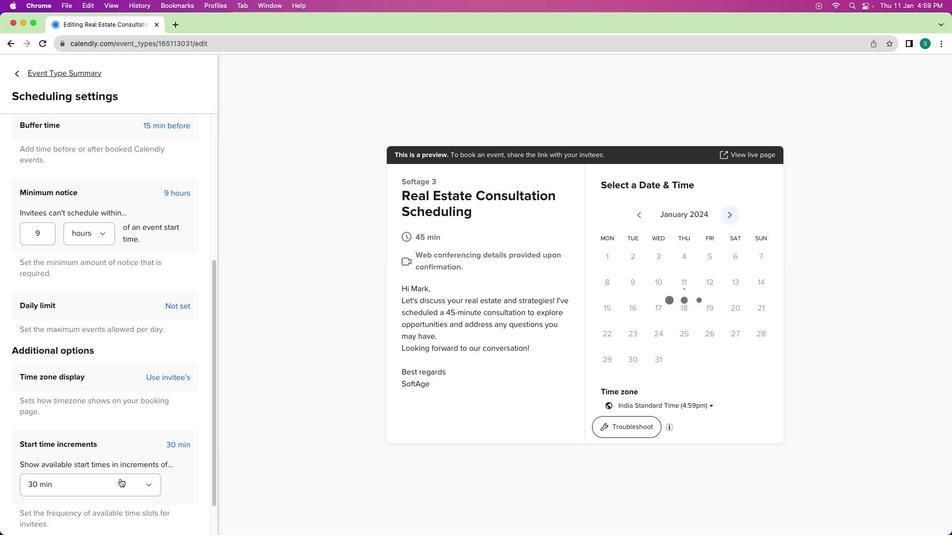 
Action: Mouse moved to (128, 413)
Screenshot: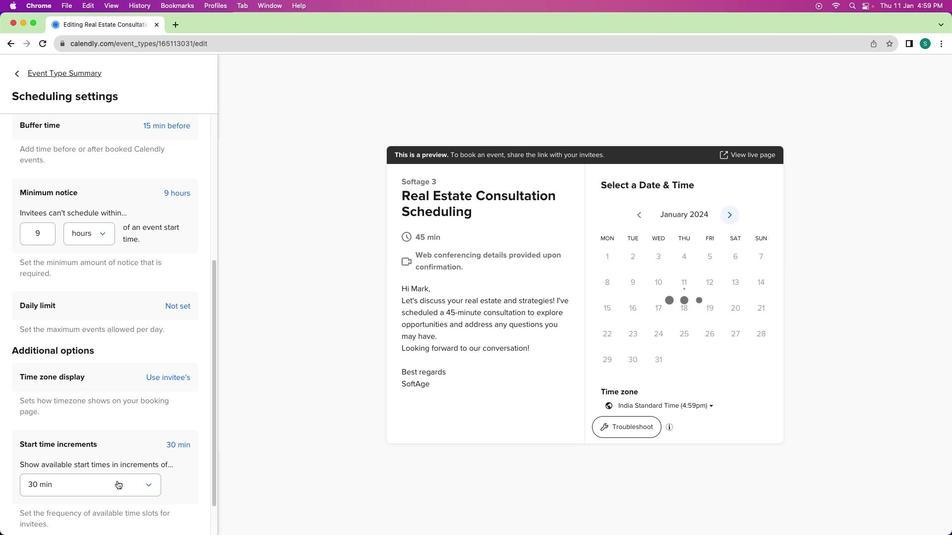 
Action: Mouse scrolled (128, 413) with delta (0, 0)
Screenshot: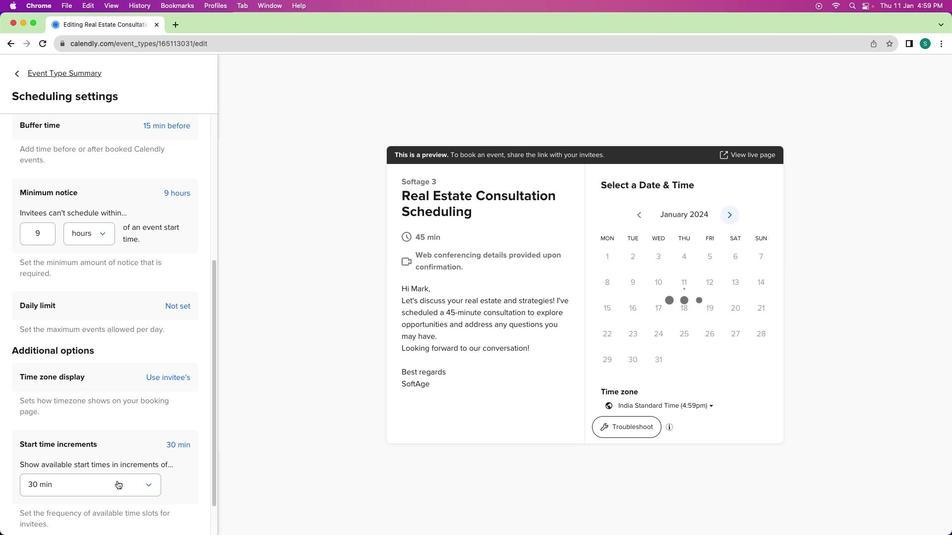 
Action: Mouse moved to (132, 419)
Screenshot: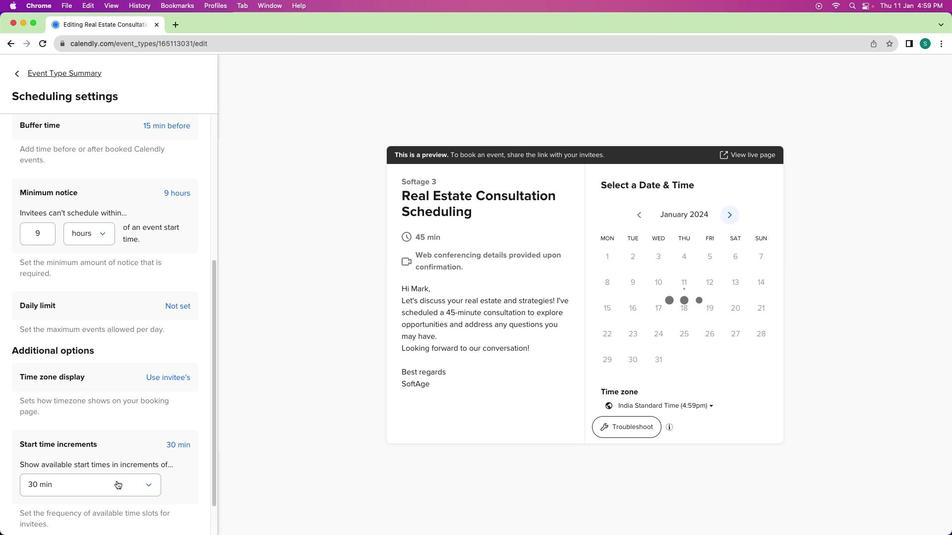 
Action: Mouse scrolled (132, 419) with delta (0, 0)
Screenshot: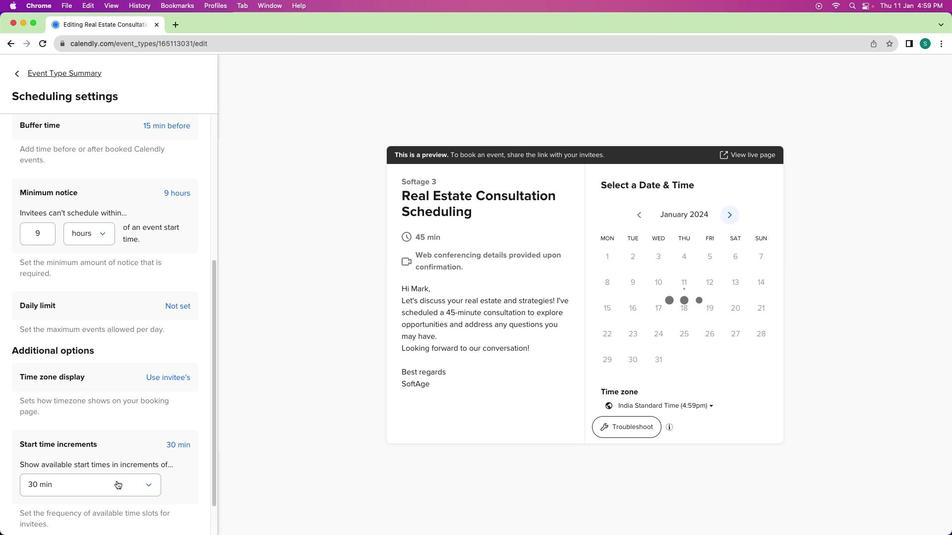 
Action: Mouse moved to (184, 446)
Screenshot: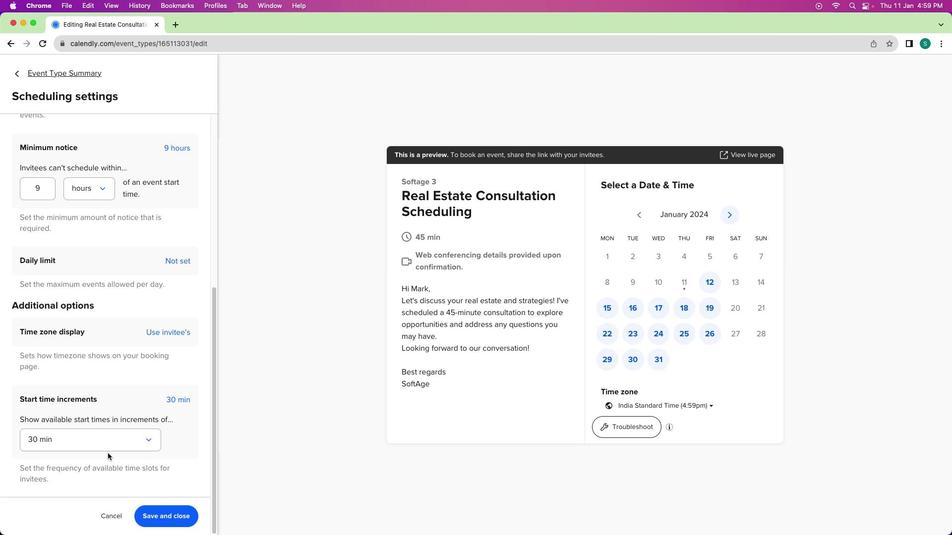 
Action: Mouse pressed left at (184, 446)
Screenshot: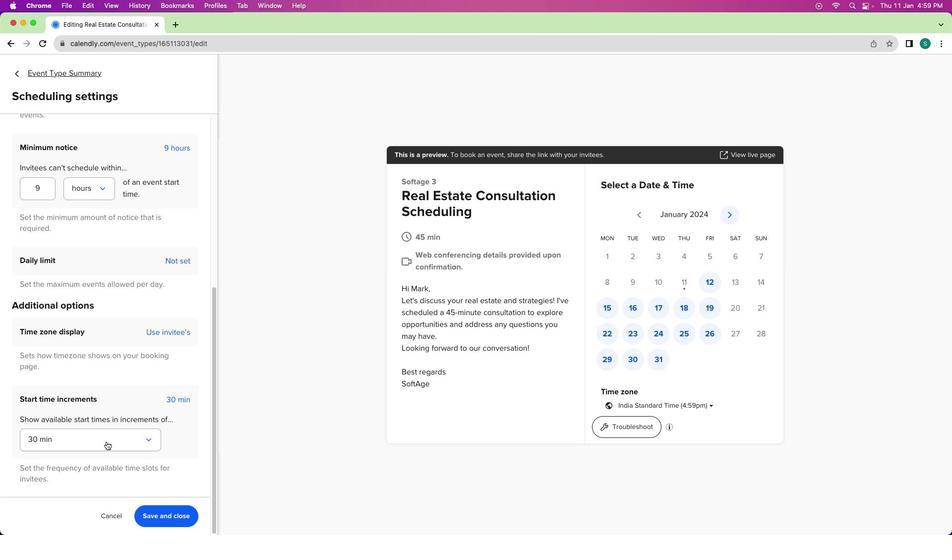 
Action: Mouse moved to (117, 481)
Screenshot: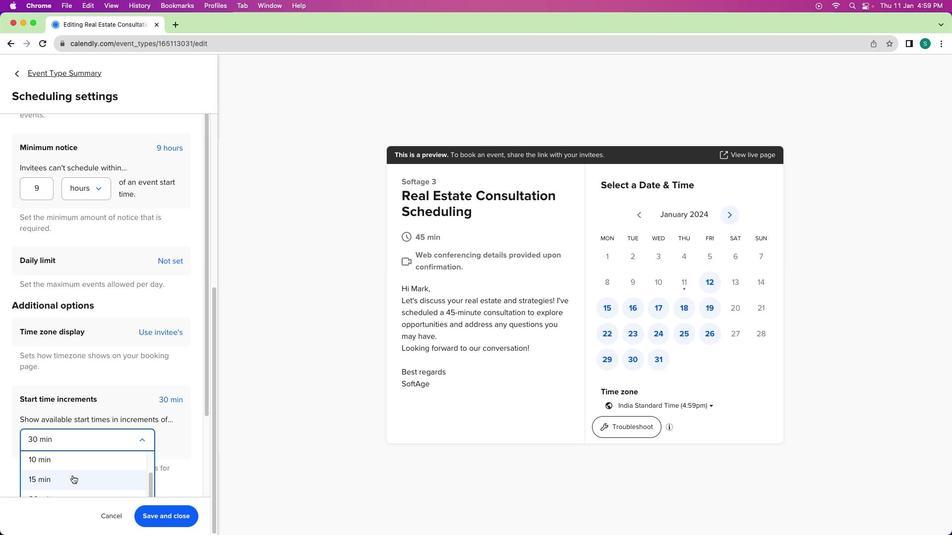 
Action: Mouse scrolled (117, 481) with delta (0, 0)
Screenshot: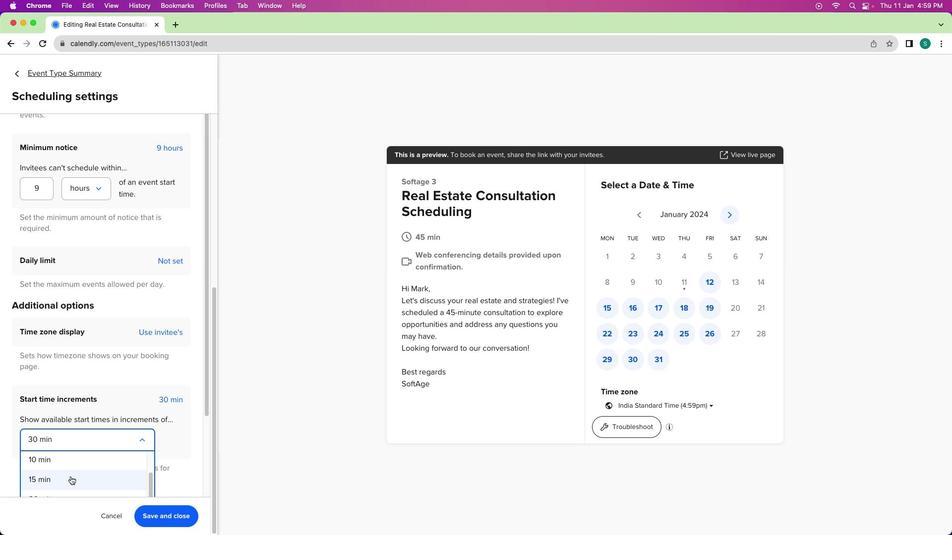 
Action: Mouse moved to (116, 481)
Screenshot: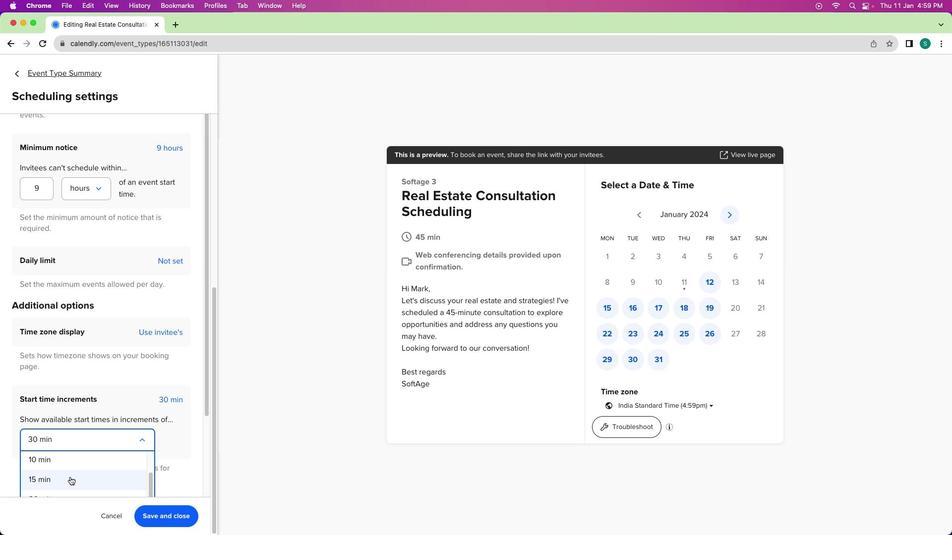 
Action: Mouse scrolled (116, 481) with delta (0, 0)
Screenshot: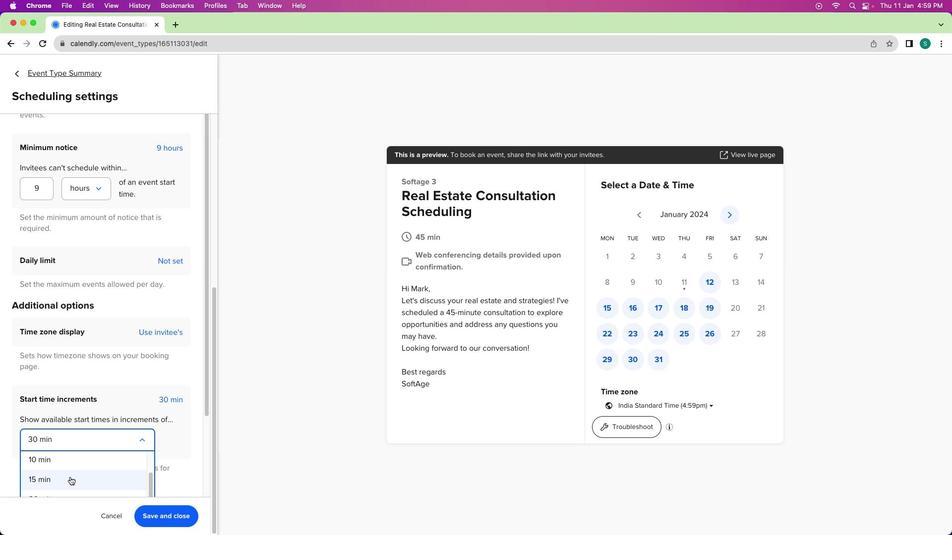 
Action: Mouse scrolled (116, 481) with delta (0, 0)
Screenshot: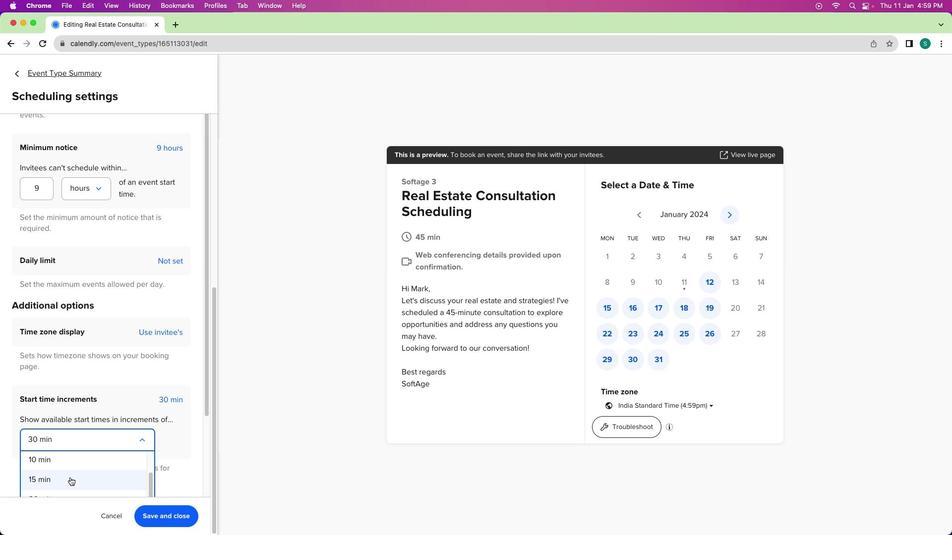 
Action: Mouse moved to (106, 439)
Screenshot: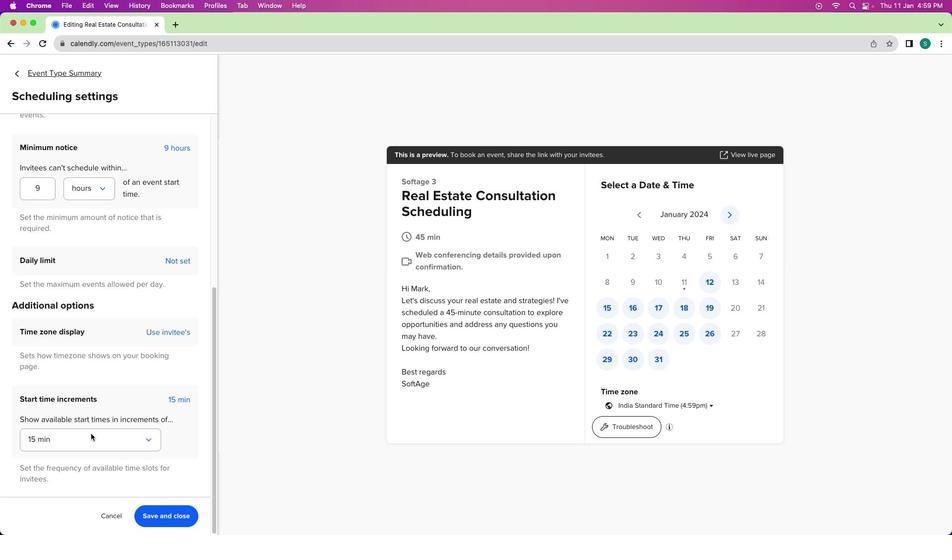 
Action: Mouse pressed left at (106, 439)
Screenshot: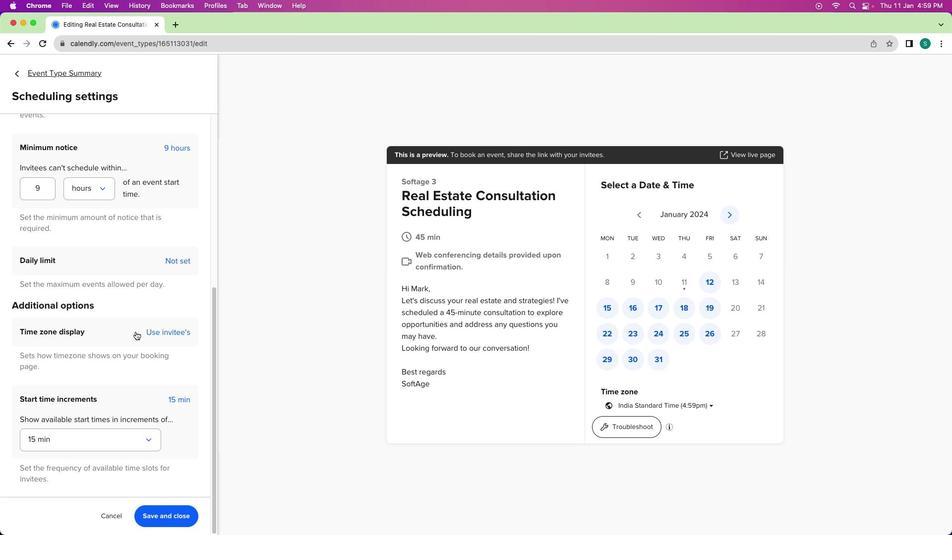
Action: Mouse moved to (69, 478)
Screenshot: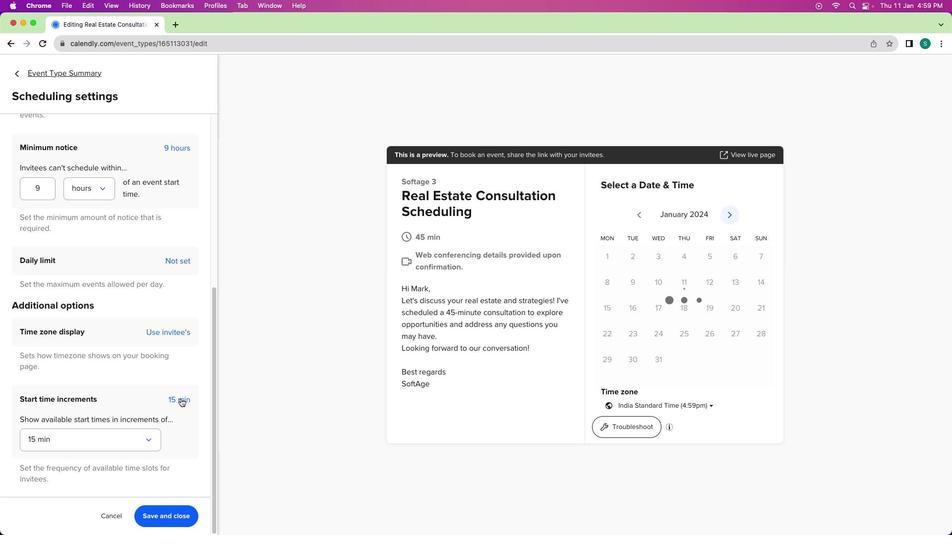 
Action: Mouse pressed left at (69, 478)
Screenshot: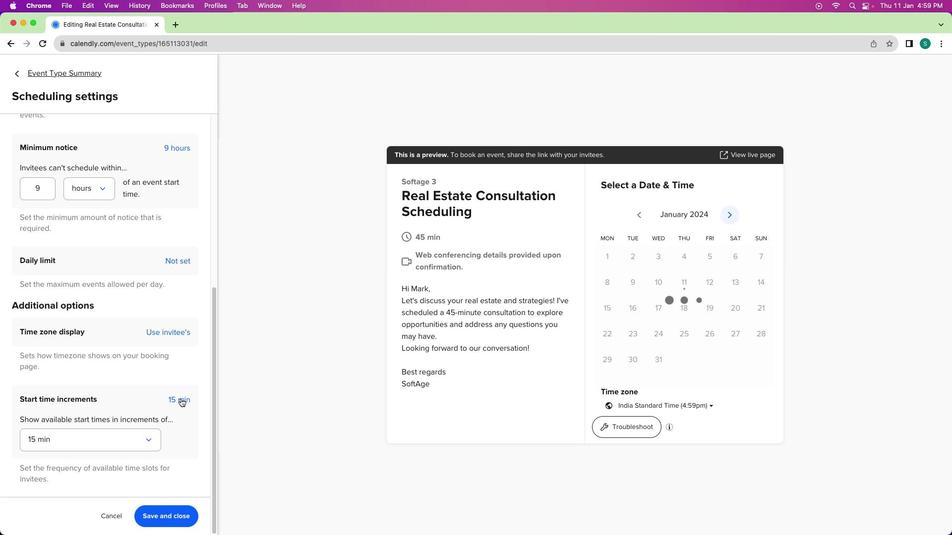 
Action: Mouse moved to (180, 399)
Screenshot: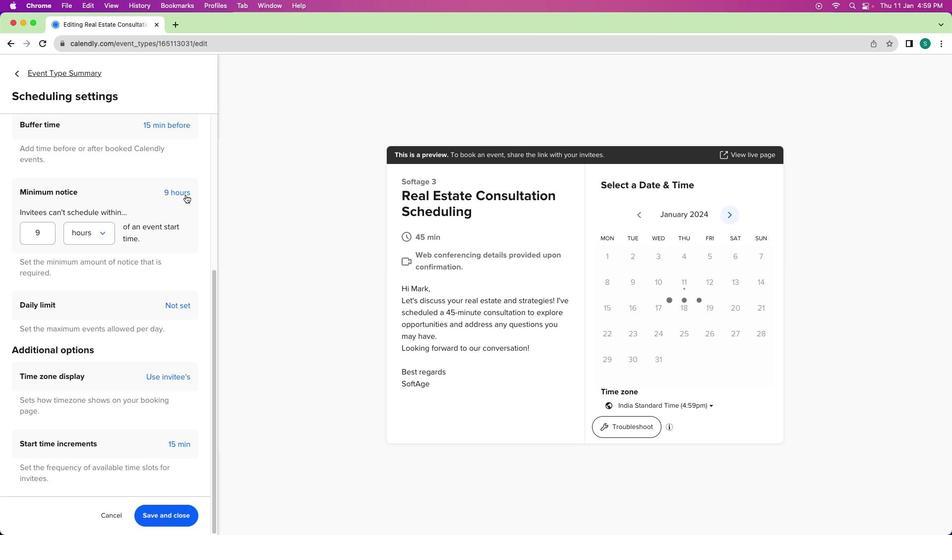 
Action: Mouse pressed left at (180, 399)
Screenshot: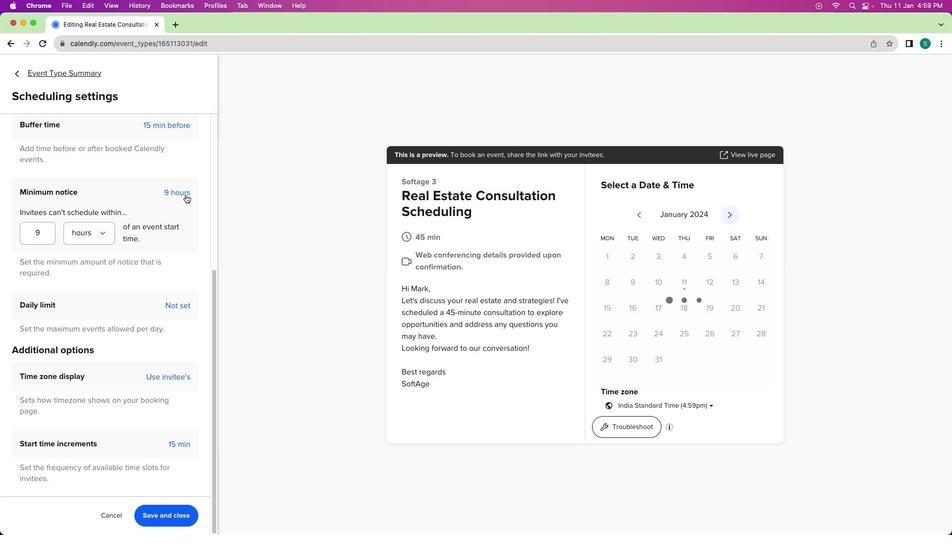 
Action: Mouse moved to (186, 195)
Screenshot: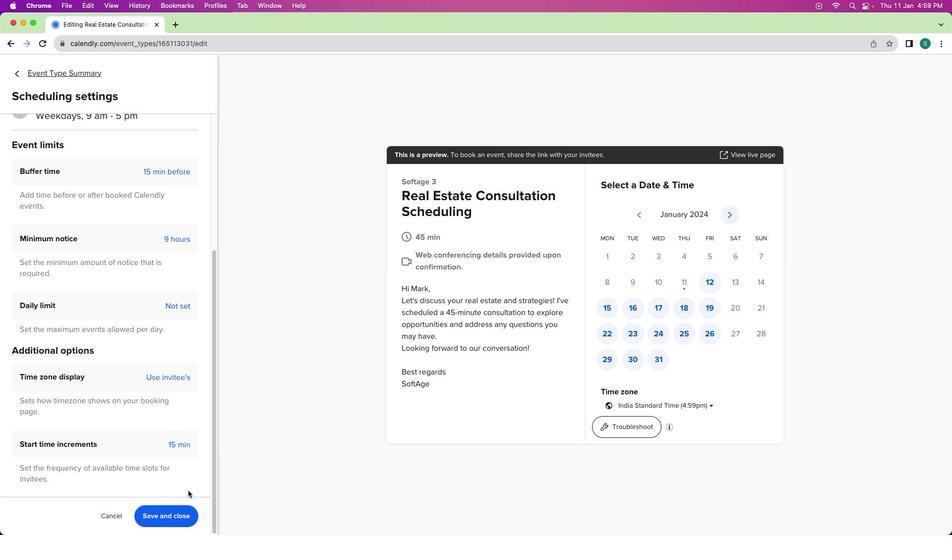 
Action: Mouse pressed left at (186, 195)
Screenshot: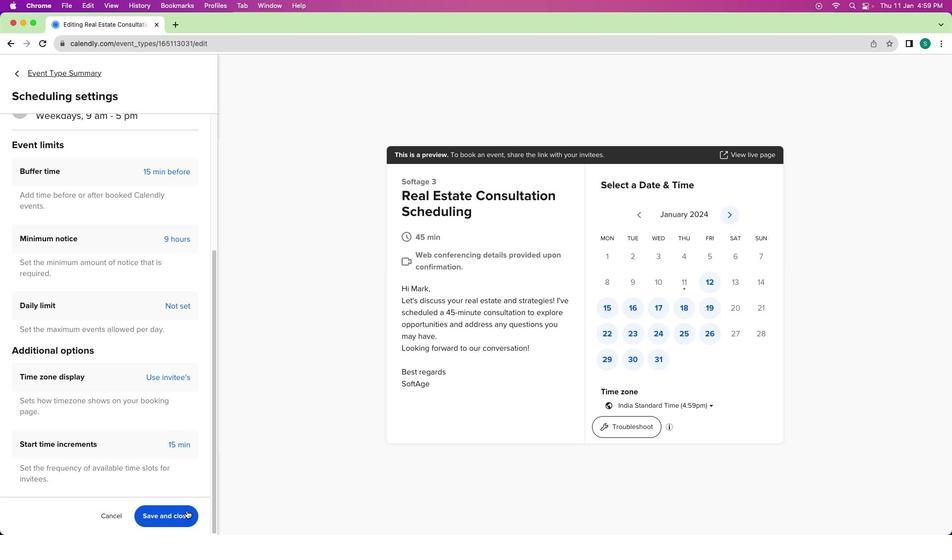 
Action: Mouse moved to (173, 420)
Screenshot: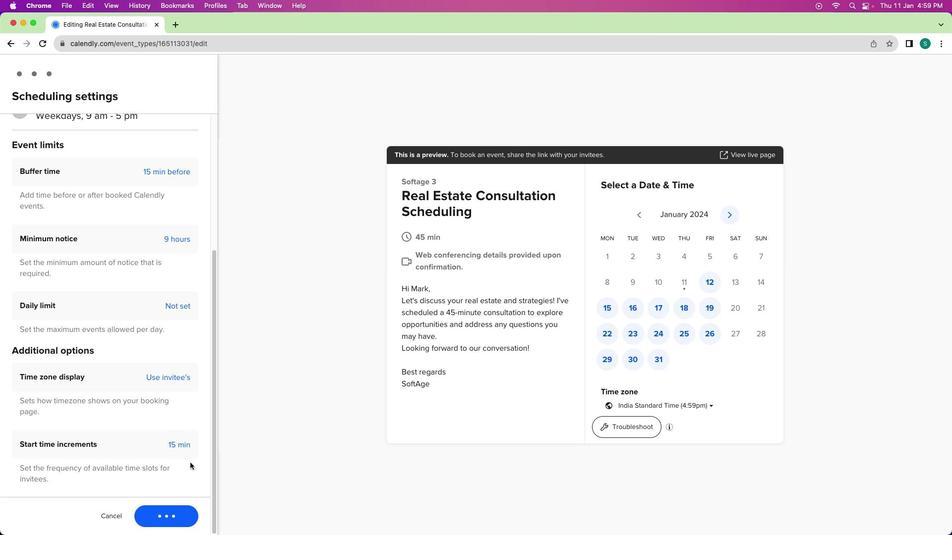 
Action: Mouse scrolled (173, 420) with delta (0, 0)
Screenshot: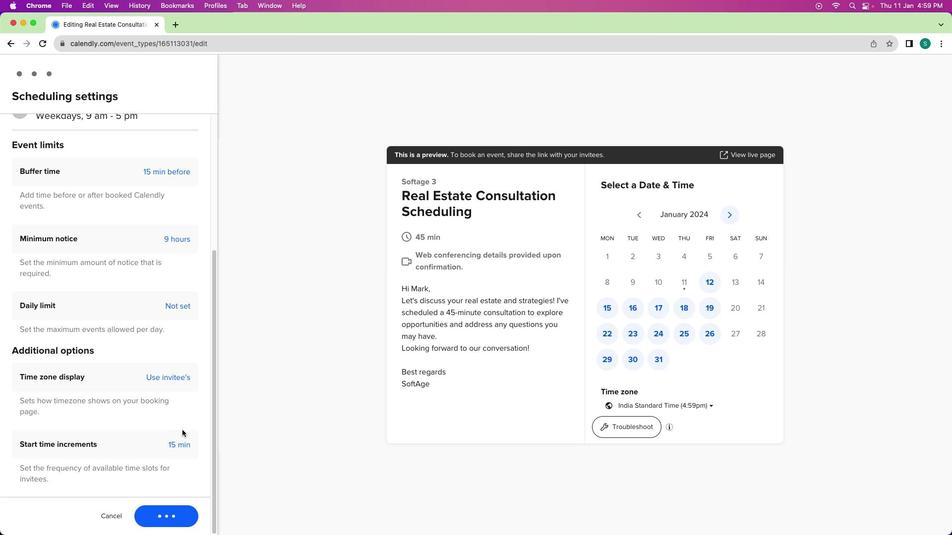 
Action: Mouse scrolled (173, 420) with delta (0, 0)
Screenshot: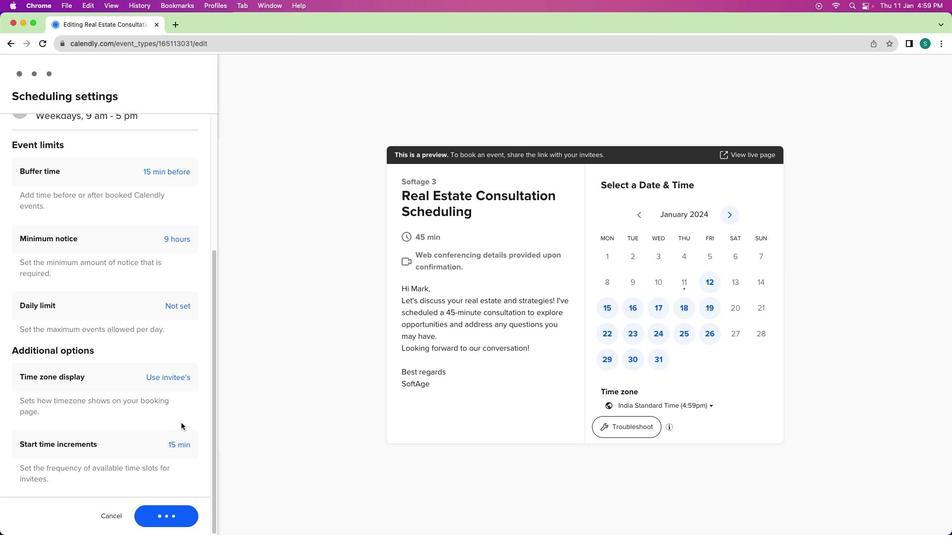 
Action: Mouse scrolled (173, 420) with delta (0, 0)
Screenshot: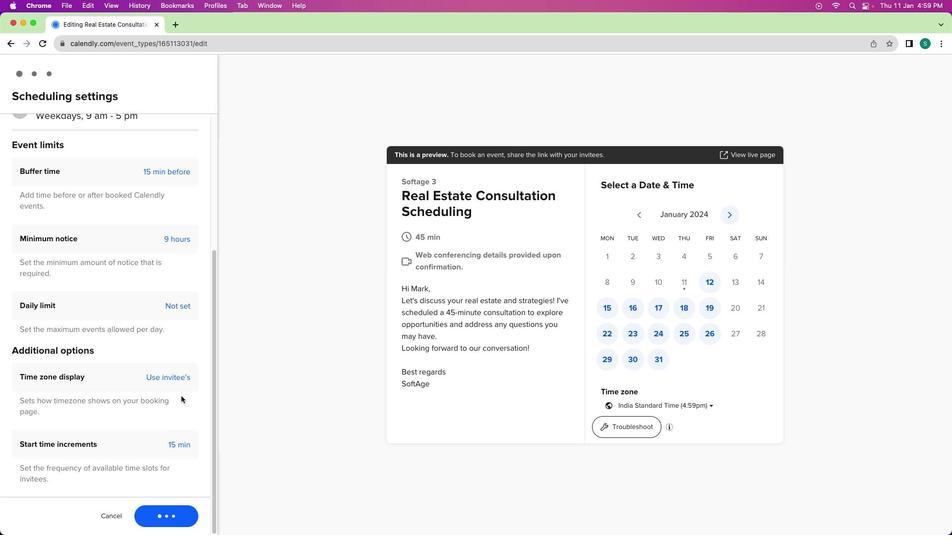 
Action: Mouse moved to (185, 512)
Screenshot: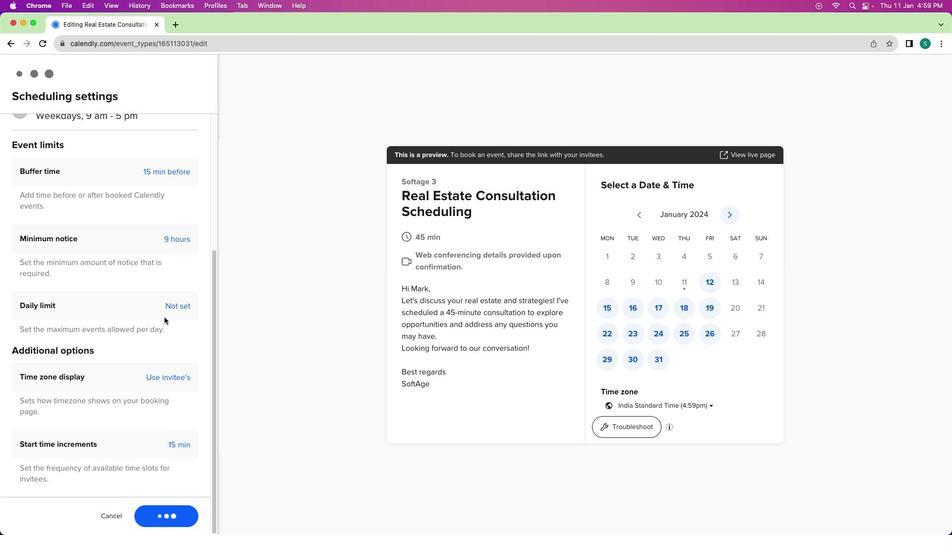 
Action: Mouse pressed left at (185, 512)
Screenshot: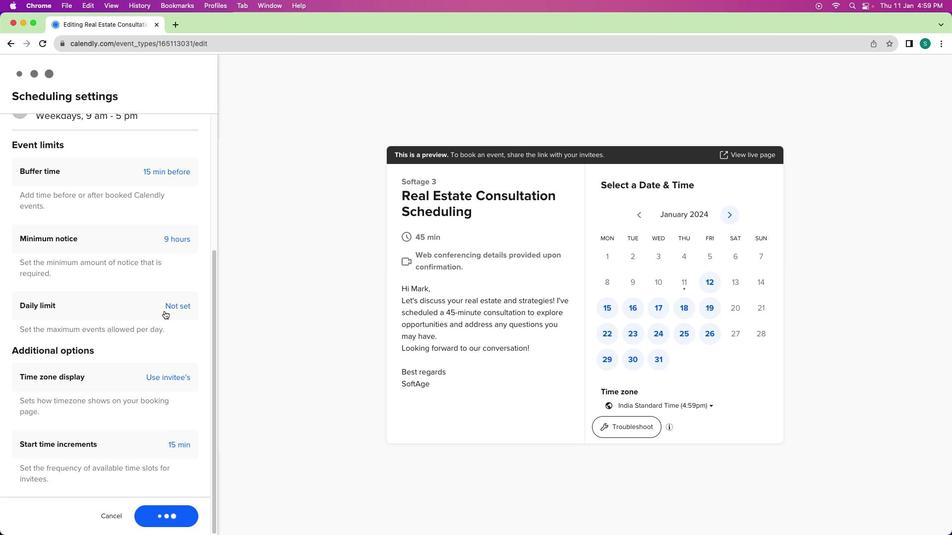 
Action: Mouse moved to (29, 71)
Screenshot: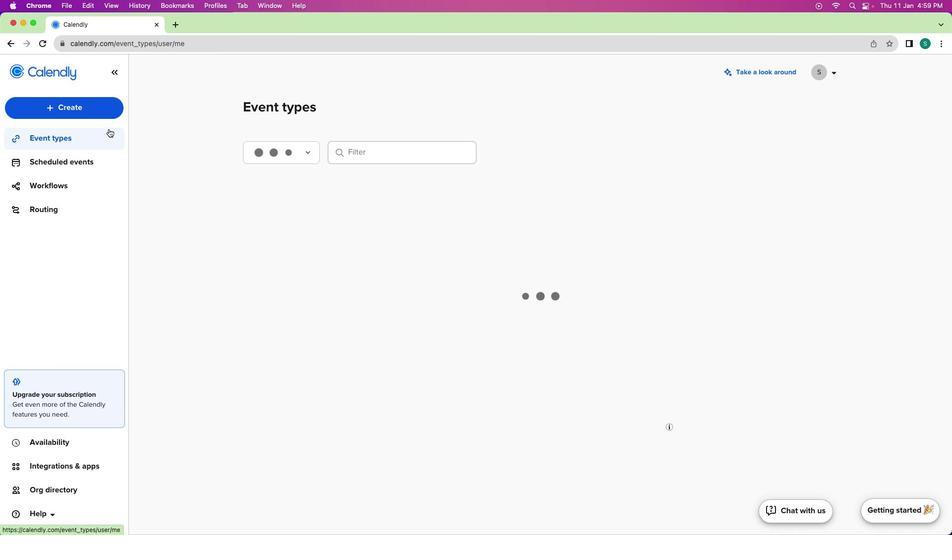 
Action: Mouse pressed left at (29, 71)
Screenshot: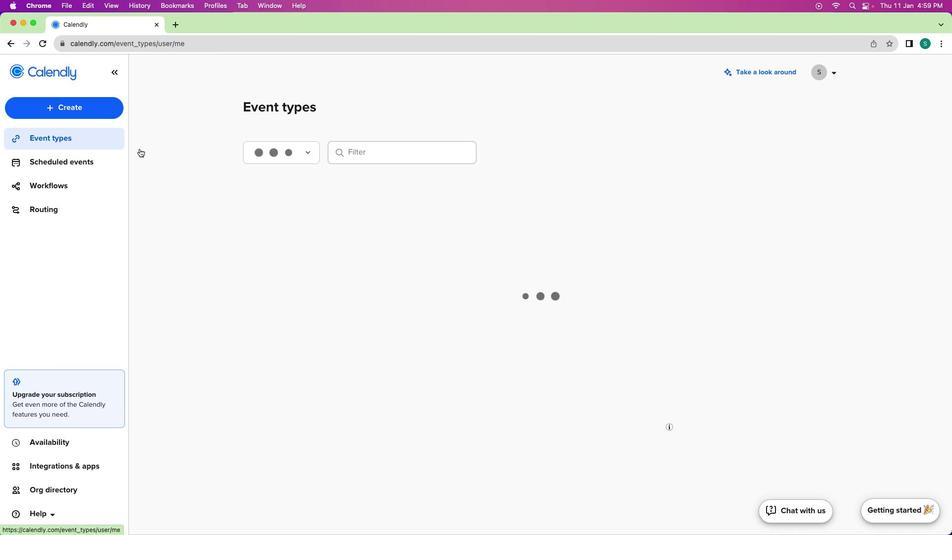
Action: Mouse moved to (362, 298)
Screenshot: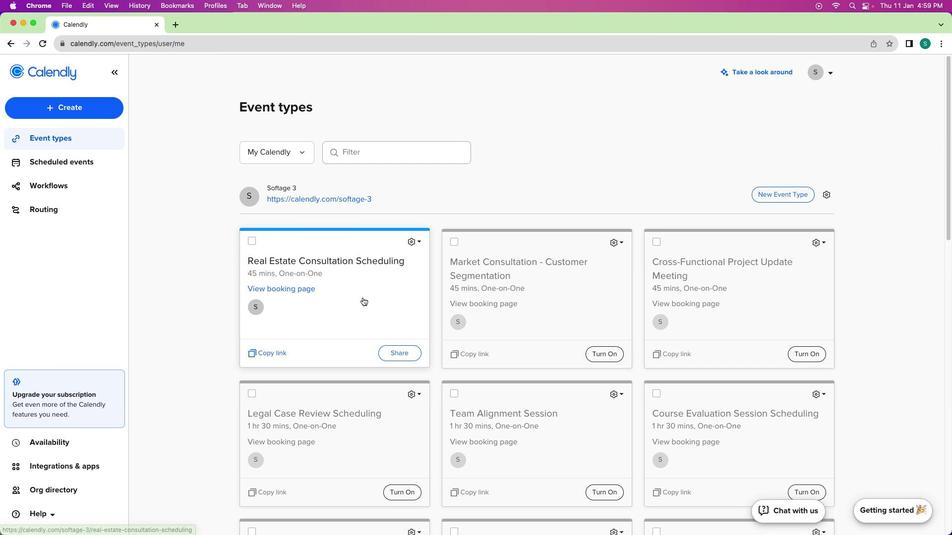 
